 Task: Find emails with specific message importance levels: `label:inbox is:important`.
Action: Mouse moved to (82, 258)
Screenshot: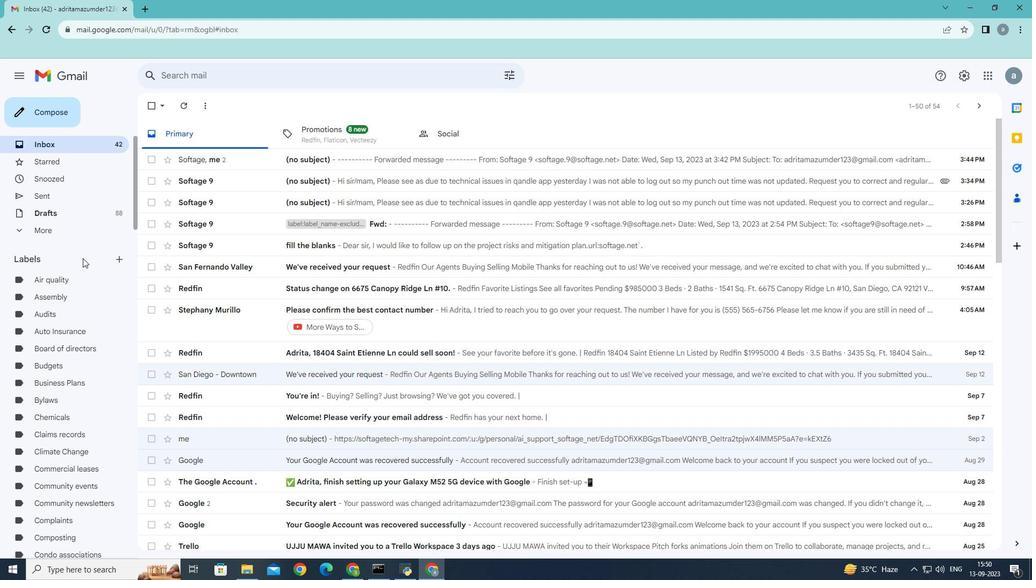 
Action: Mouse pressed left at (82, 258)
Screenshot: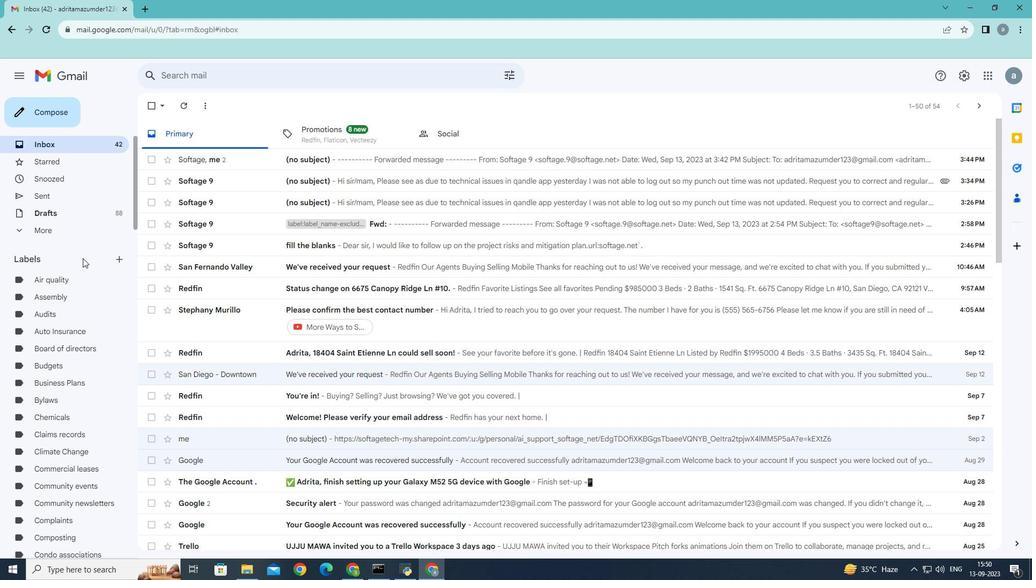 
Action: Mouse moved to (50, 261)
Screenshot: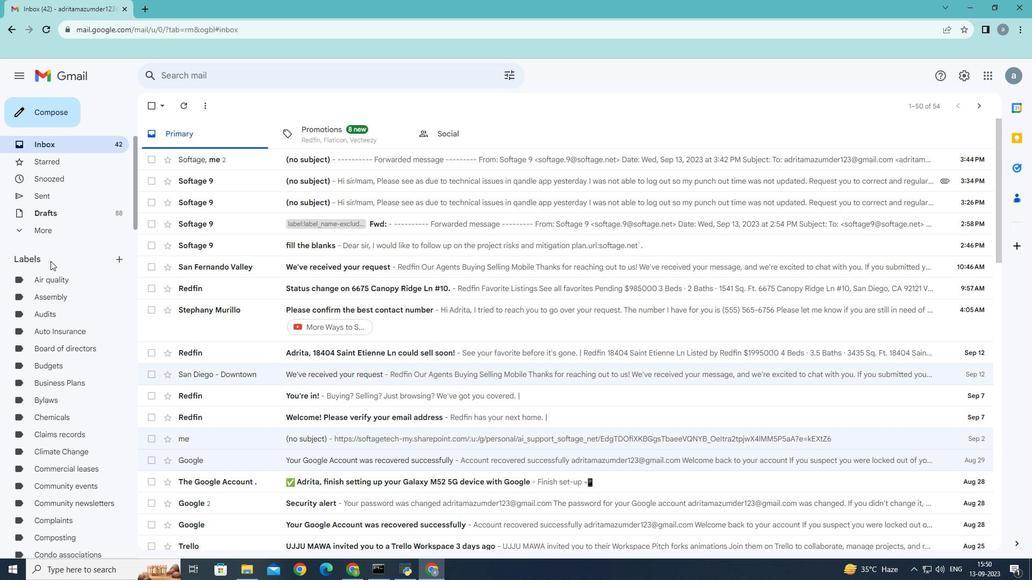 
Action: Mouse pressed left at (50, 261)
Screenshot: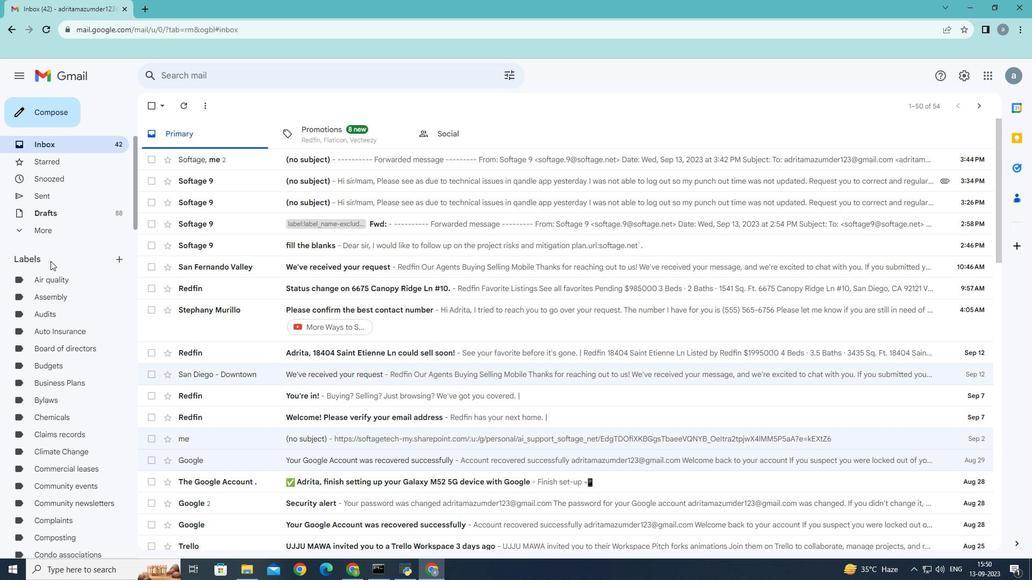 
Action: Mouse moved to (83, 365)
Screenshot: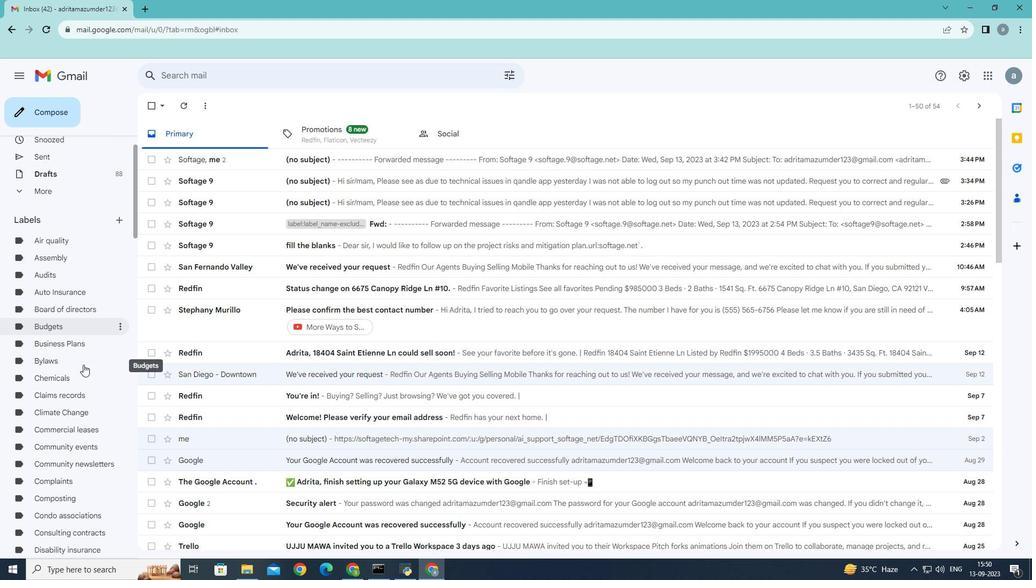 
Action: Mouse scrolled (83, 364) with delta (0, 0)
Screenshot: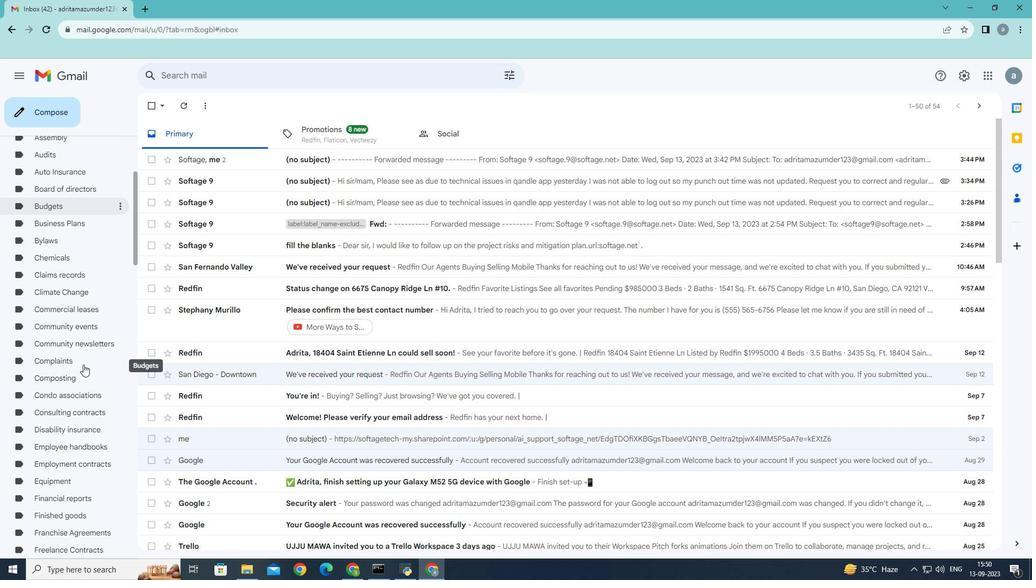 
Action: Mouse scrolled (83, 364) with delta (0, 0)
Screenshot: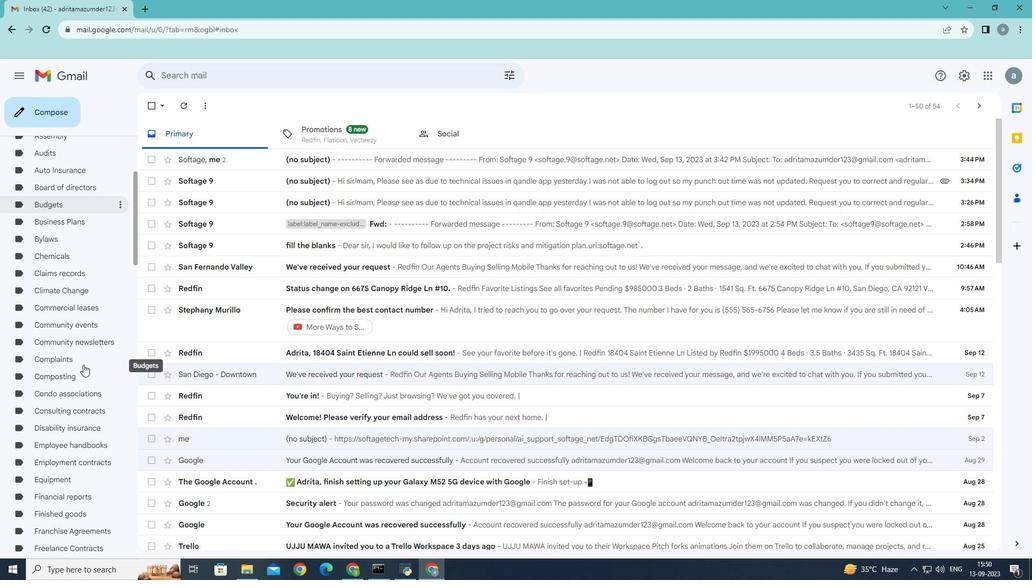 
Action: Mouse scrolled (83, 364) with delta (0, 0)
Screenshot: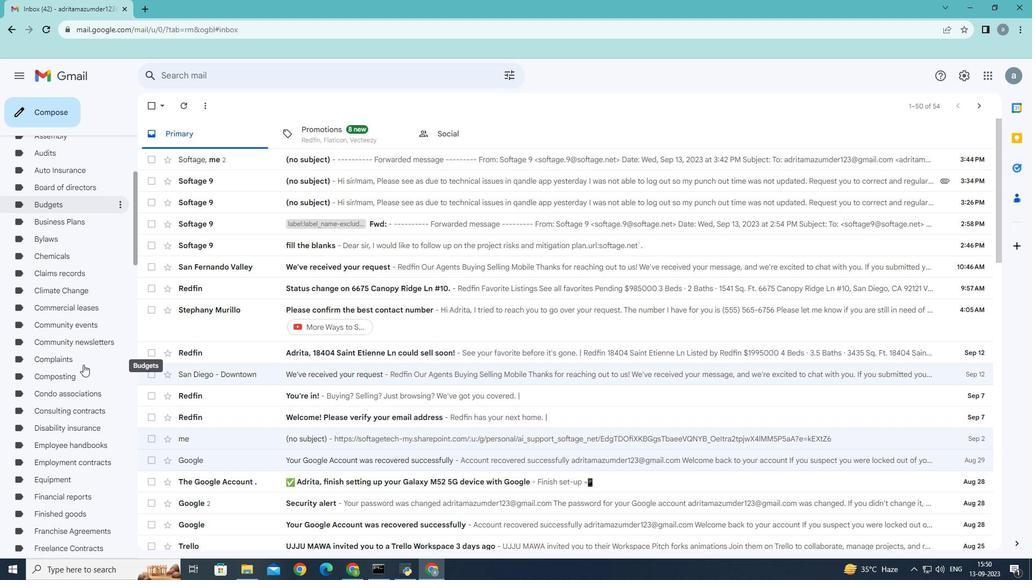 
Action: Mouse moved to (83, 365)
Screenshot: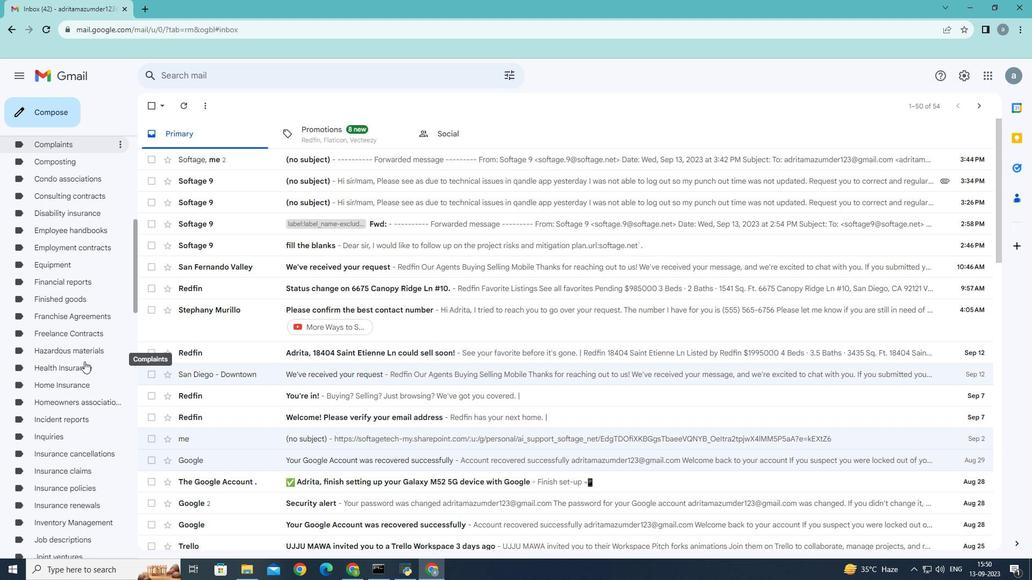 
Action: Mouse scrolled (83, 364) with delta (0, 0)
Screenshot: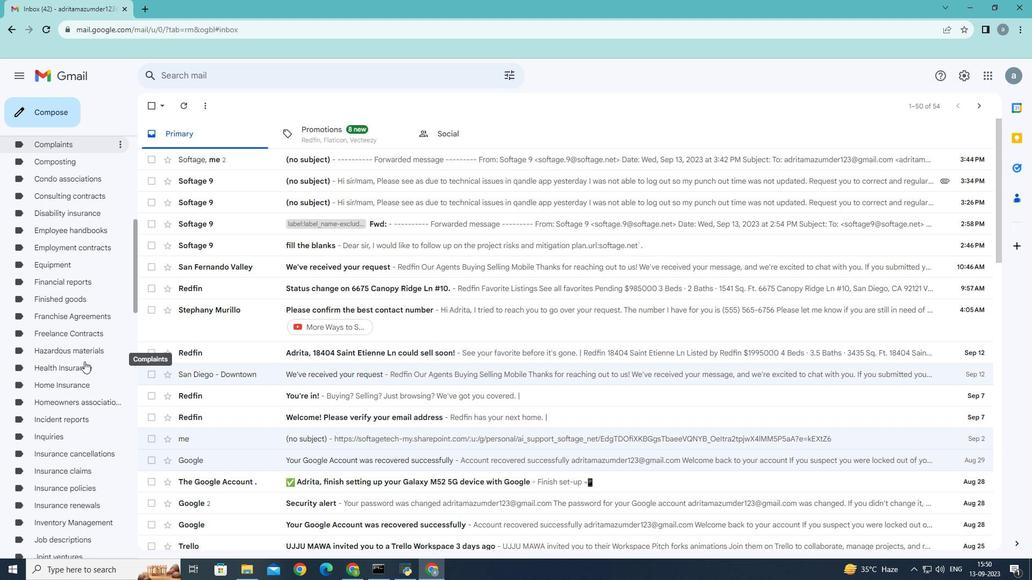 
Action: Mouse scrolled (83, 364) with delta (0, 0)
Screenshot: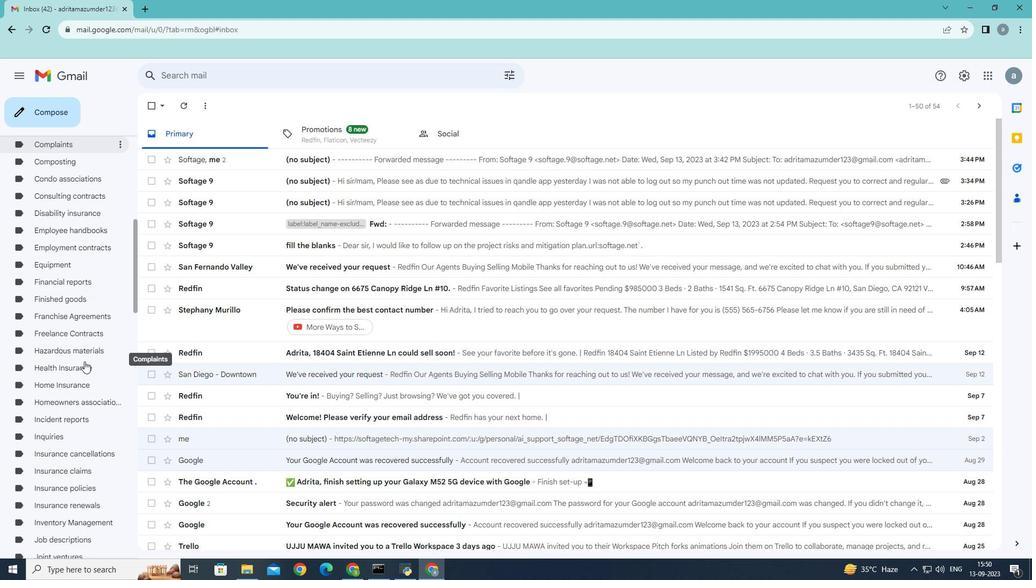 
Action: Mouse moved to (83, 365)
Screenshot: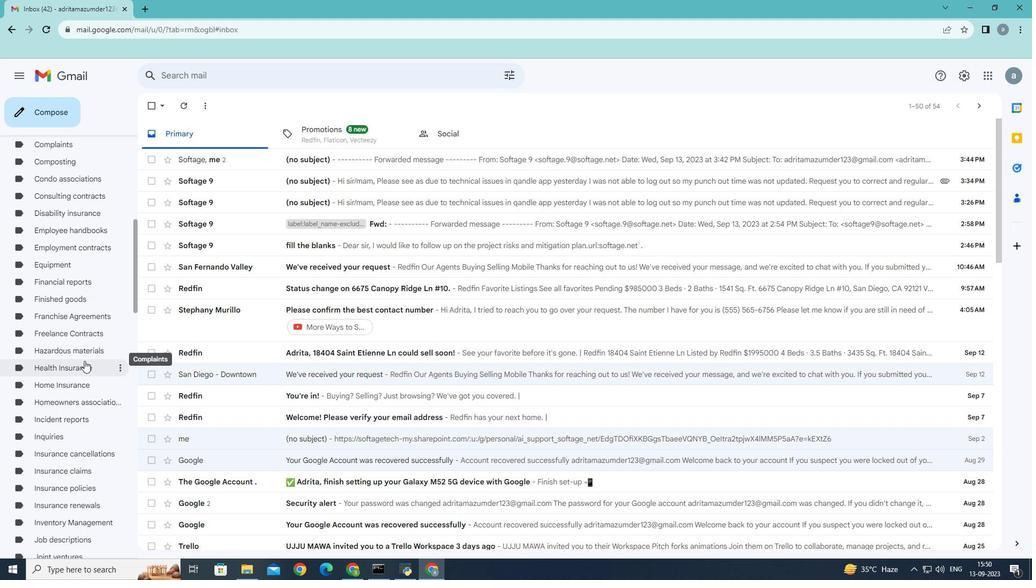 
Action: Mouse scrolled (83, 364) with delta (0, 0)
Screenshot: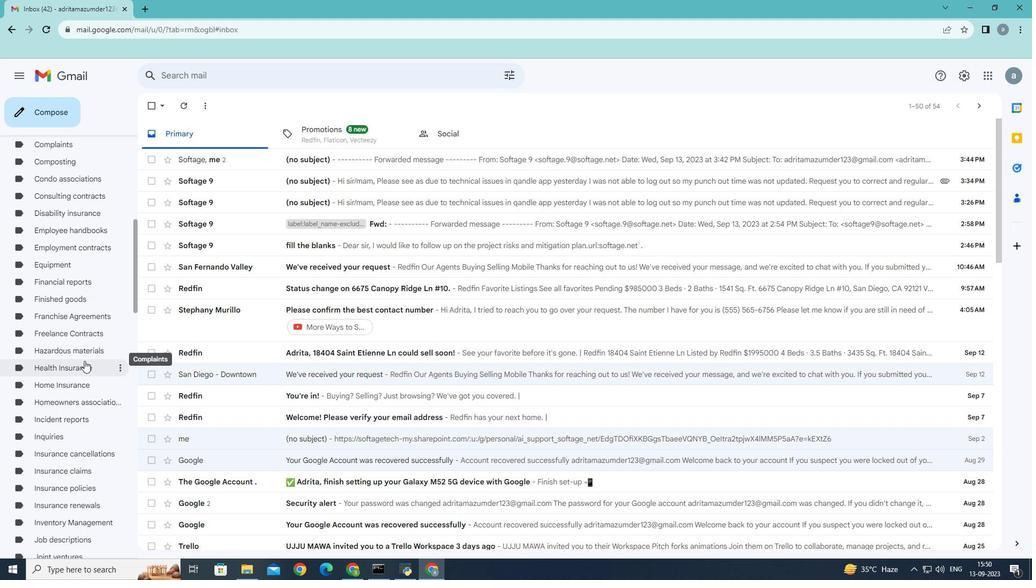 
Action: Mouse scrolled (83, 364) with delta (0, 0)
Screenshot: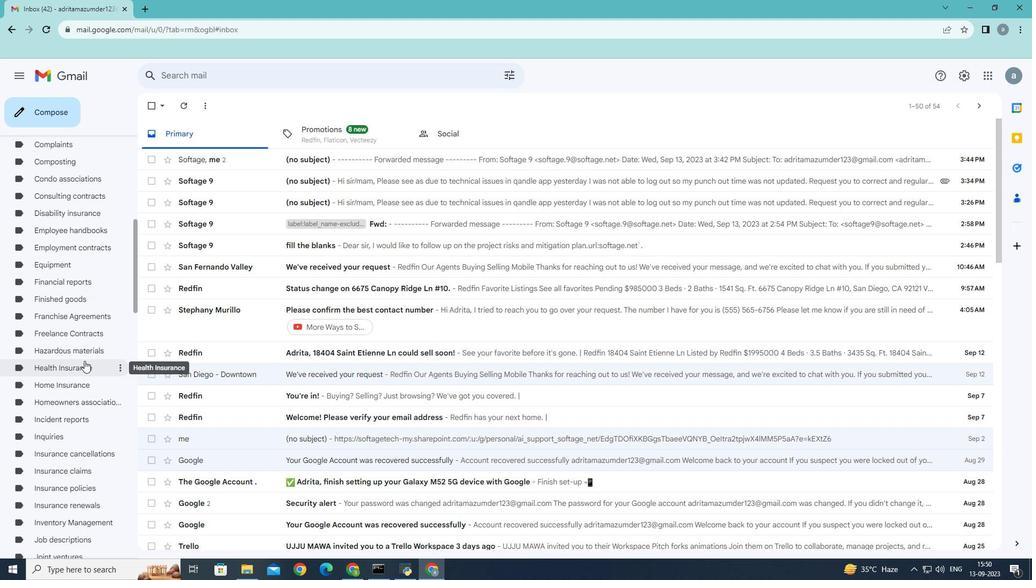
Action: Mouse moved to (84, 360)
Screenshot: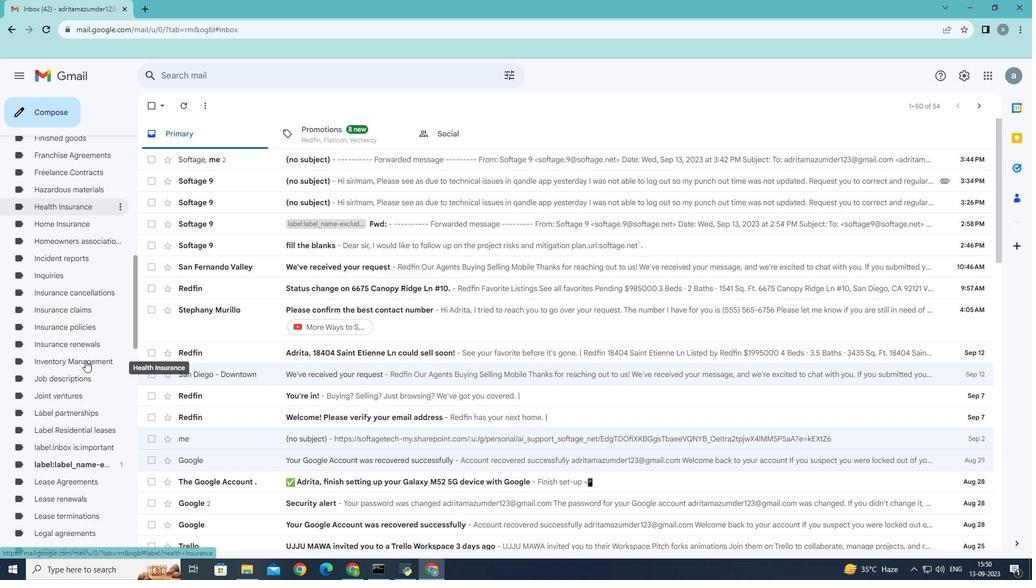 
Action: Mouse scrolled (84, 360) with delta (0, 0)
Screenshot: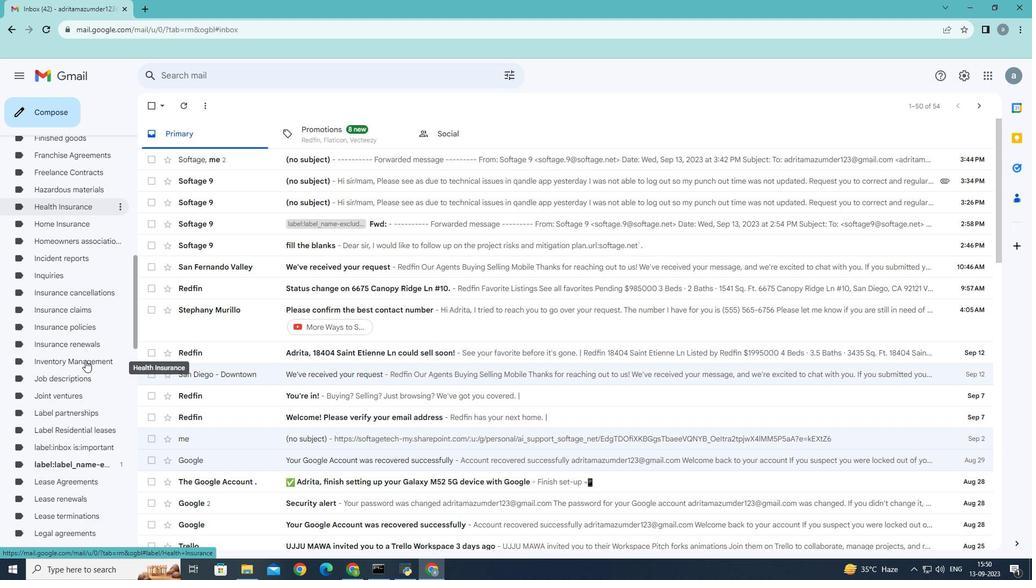 
Action: Mouse scrolled (84, 360) with delta (0, 0)
Screenshot: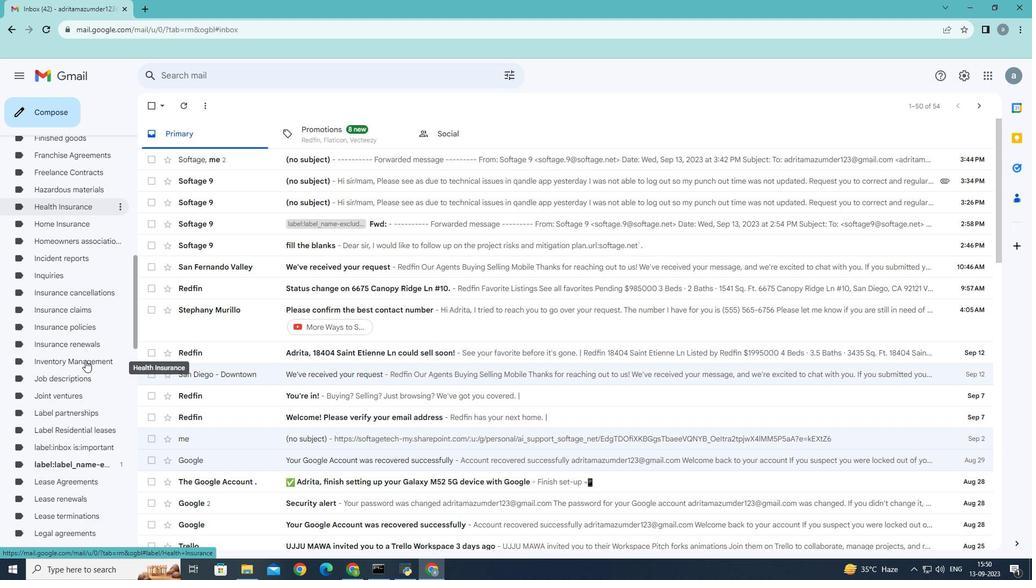 
Action: Mouse moved to (85, 360)
Screenshot: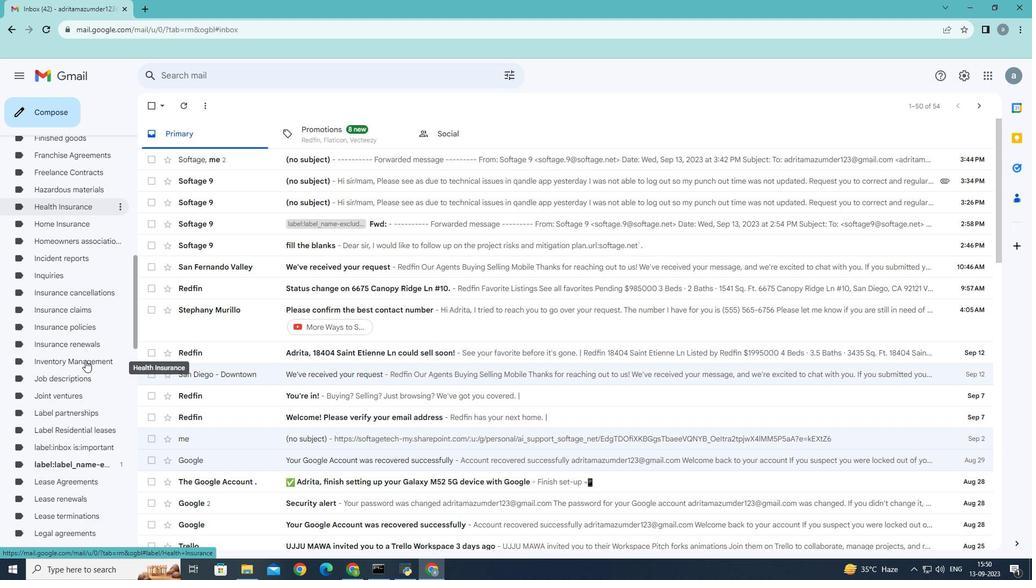 
Action: Mouse scrolled (85, 360) with delta (0, 0)
Screenshot: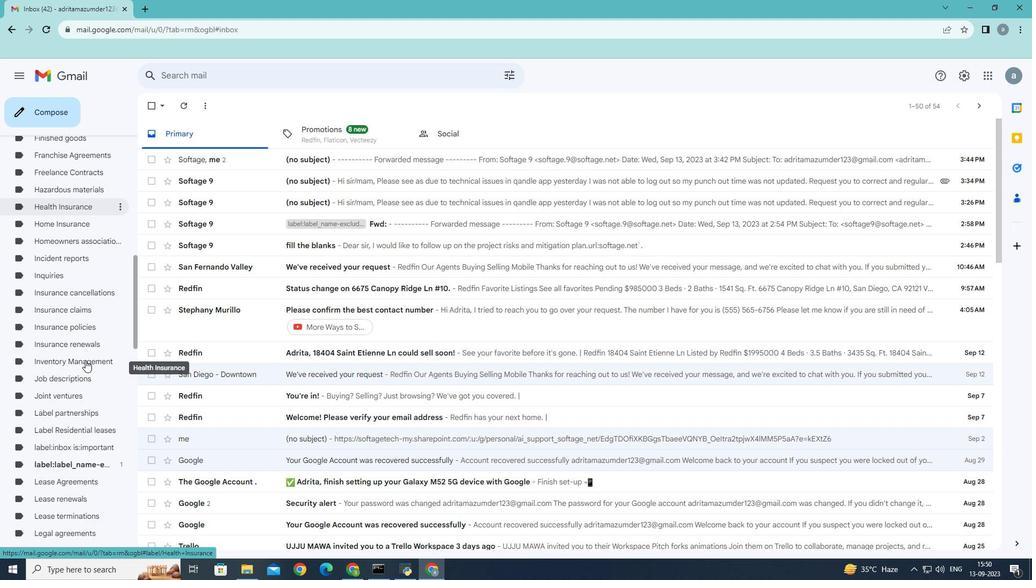 
Action: Mouse moved to (86, 360)
Screenshot: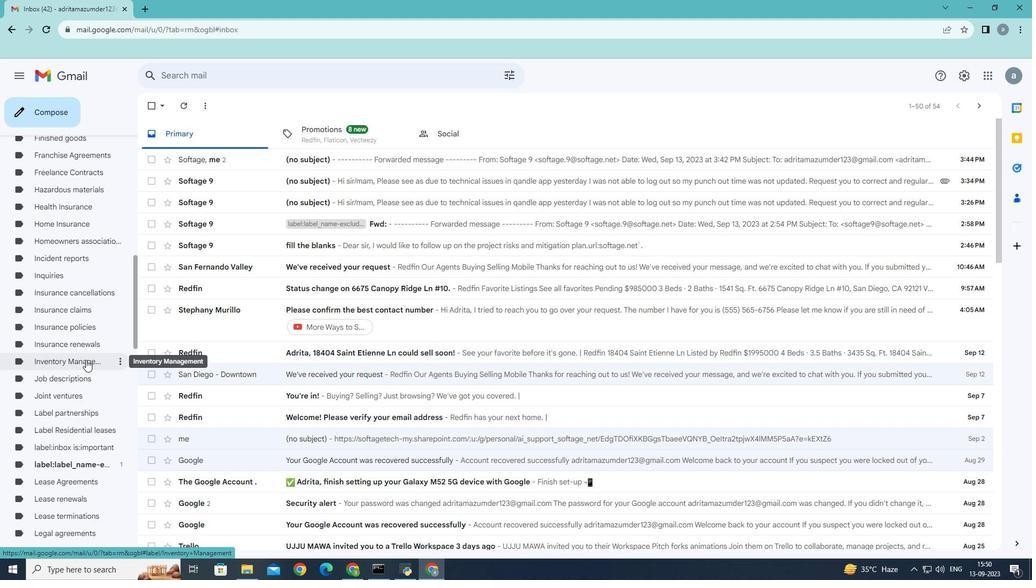 
Action: Mouse scrolled (86, 359) with delta (0, 0)
Screenshot: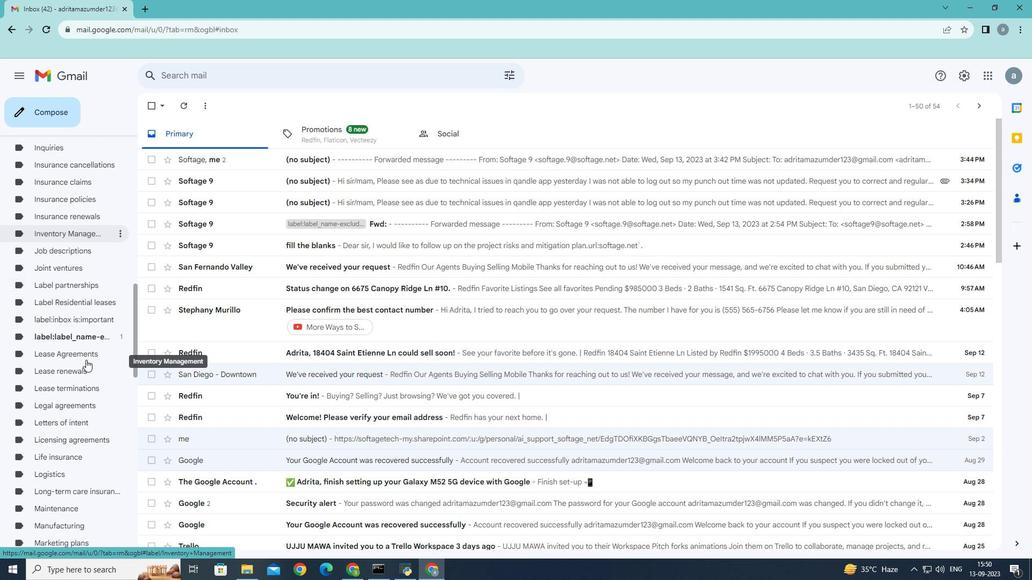 
Action: Mouse scrolled (86, 359) with delta (0, 0)
Screenshot: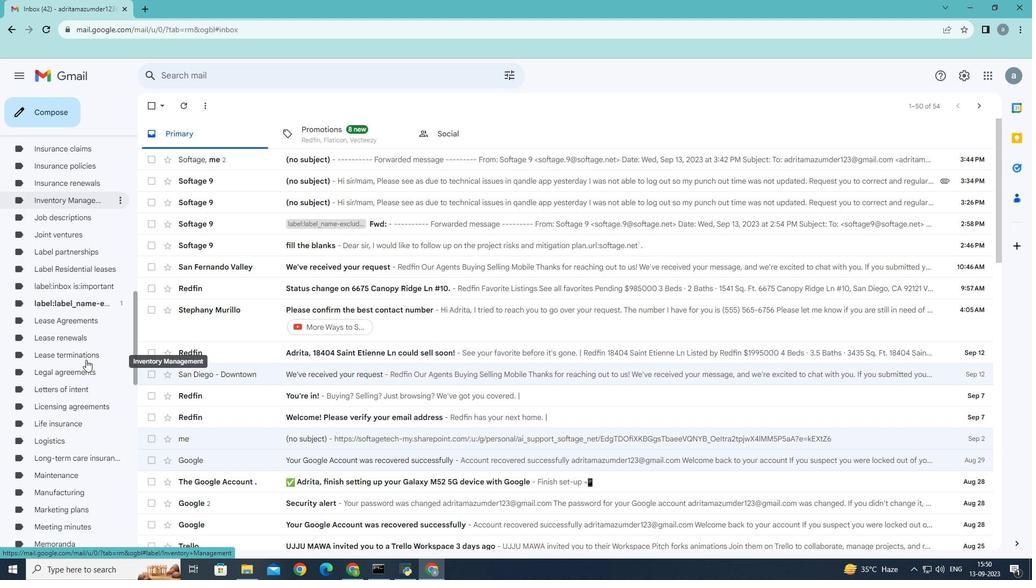 
Action: Mouse scrolled (86, 359) with delta (0, 0)
Screenshot: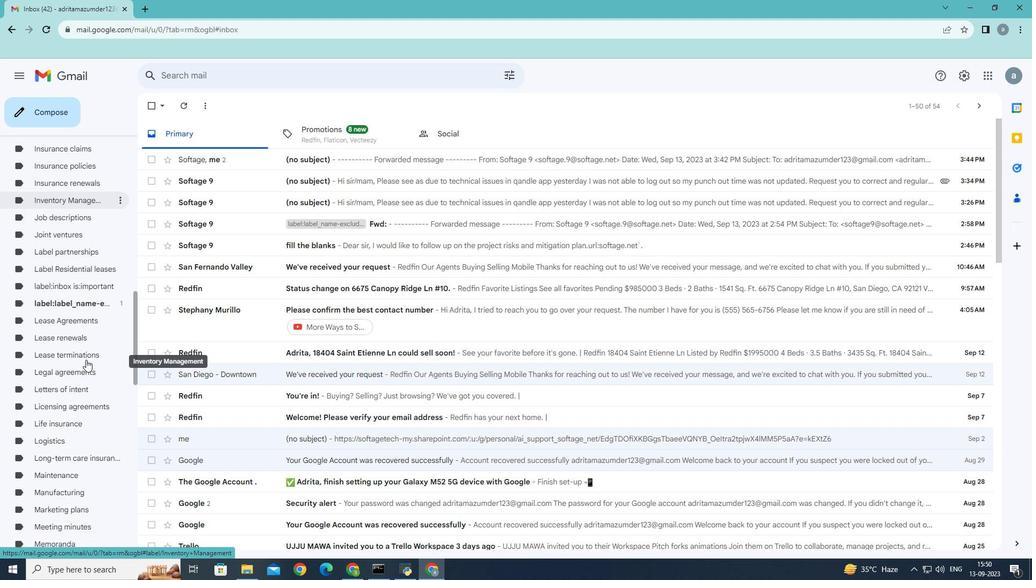 
Action: Mouse scrolled (86, 360) with delta (0, 0)
Screenshot: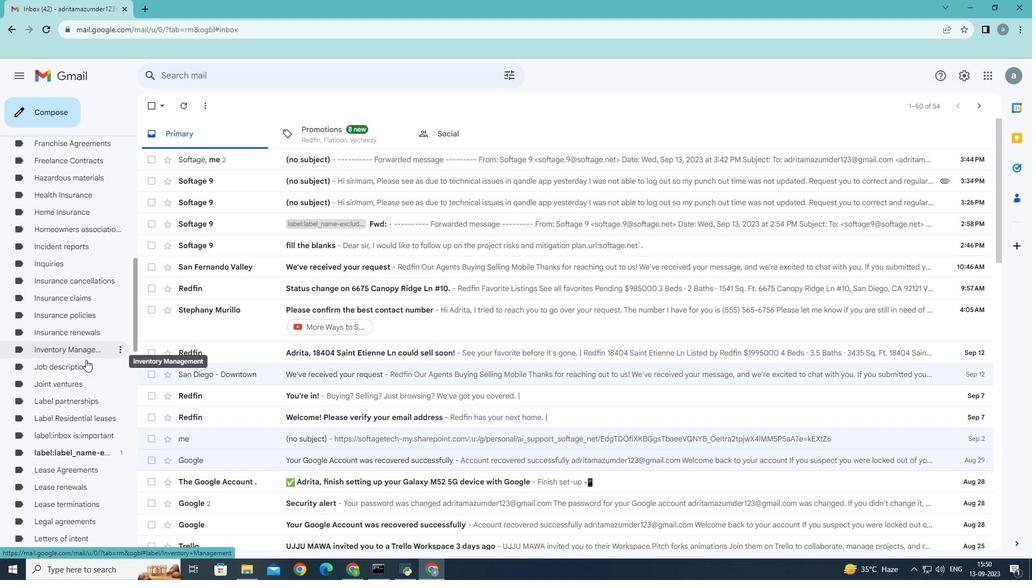 
Action: Mouse scrolled (86, 360) with delta (0, 0)
Screenshot: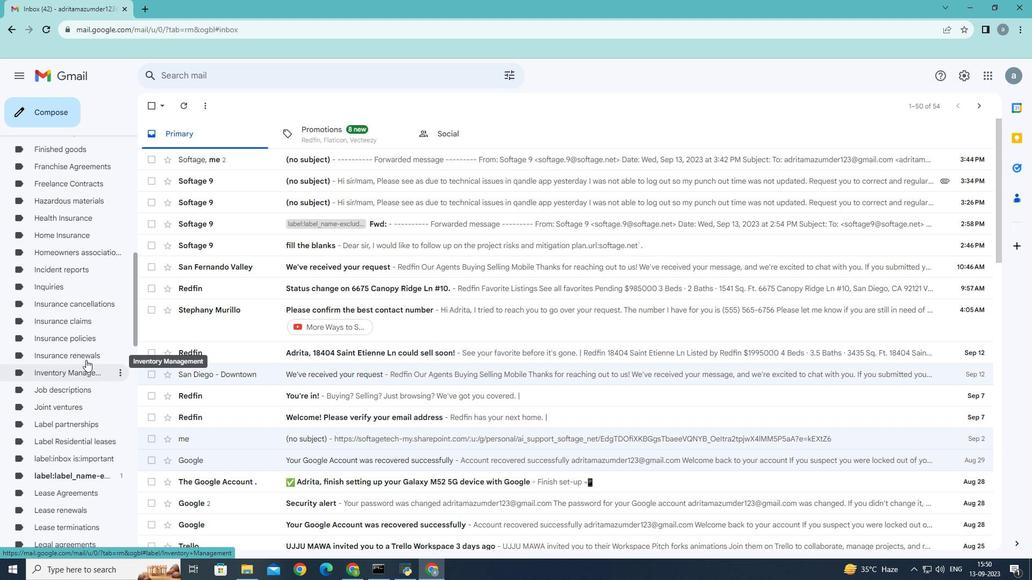 
Action: Mouse scrolled (86, 360) with delta (0, 0)
Screenshot: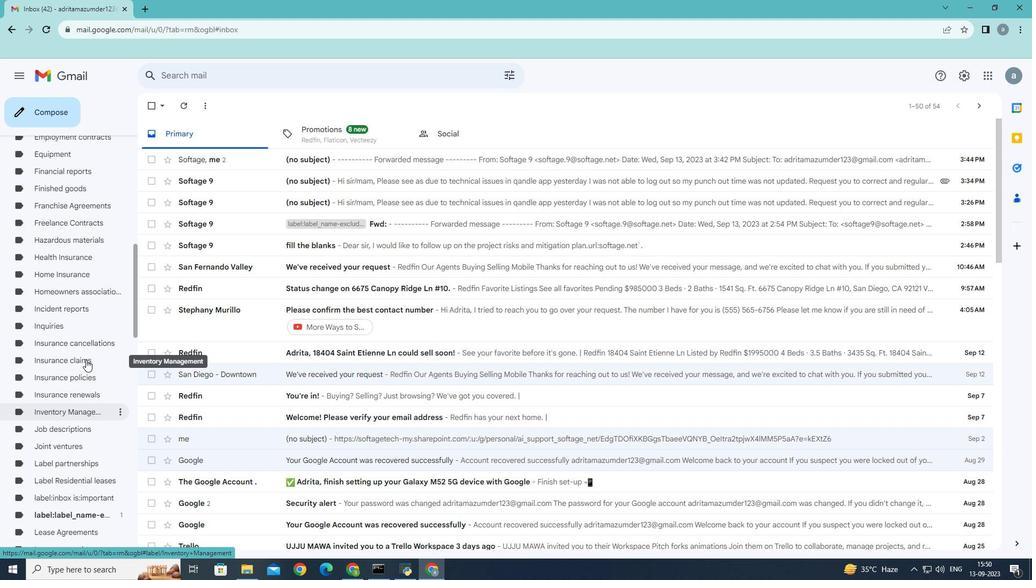 
Action: Mouse scrolled (86, 360) with delta (0, 0)
Screenshot: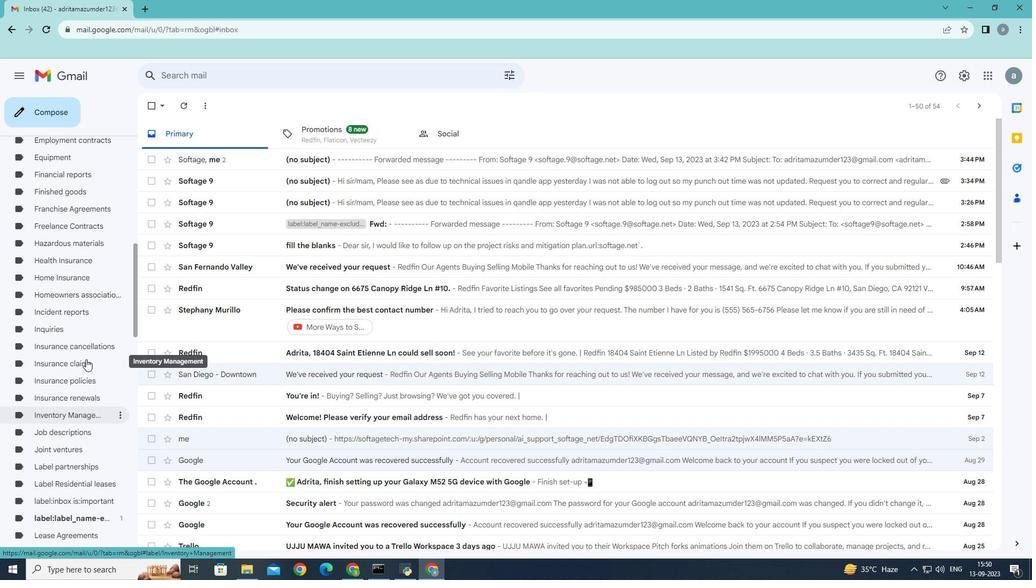 
Action: Mouse moved to (86, 356)
Screenshot: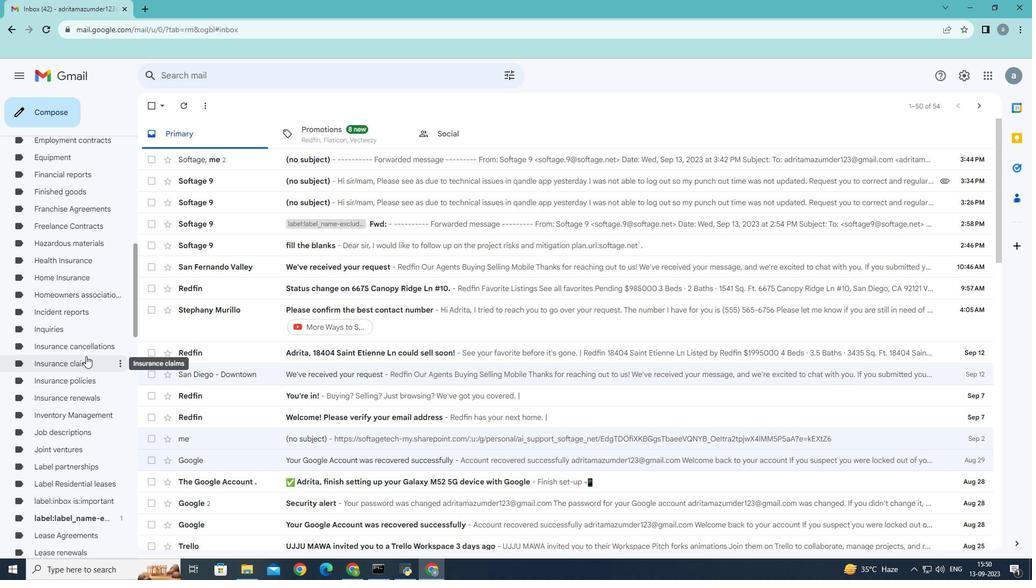 
Action: Mouse scrolled (86, 356) with delta (0, 0)
Screenshot: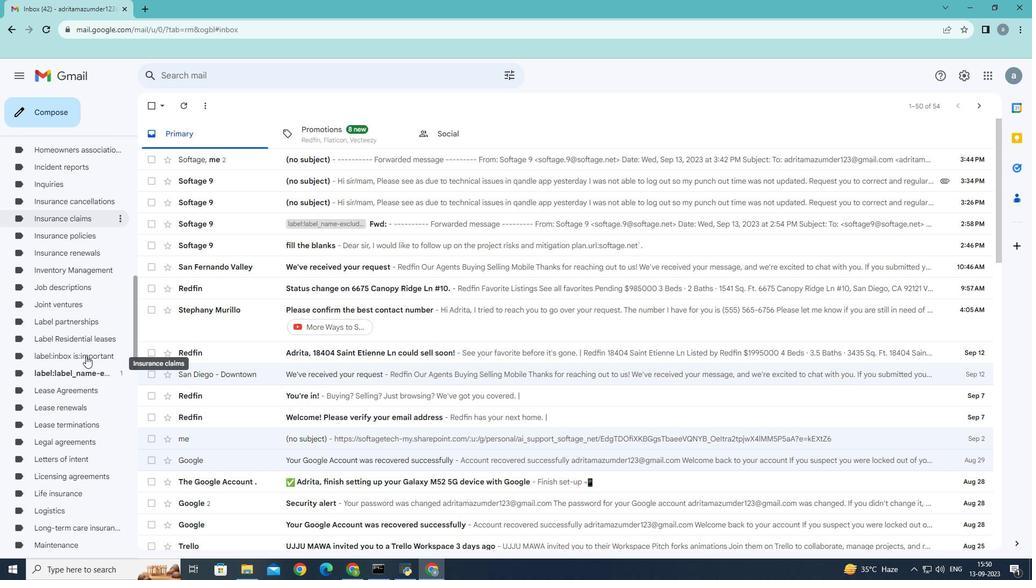 
Action: Mouse scrolled (86, 356) with delta (0, 0)
Screenshot: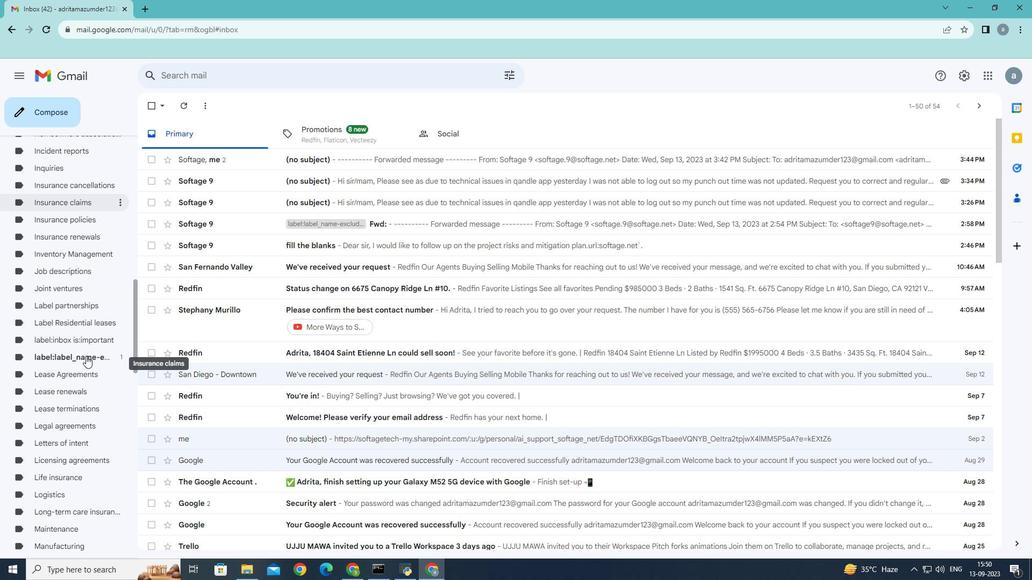 
Action: Mouse scrolled (86, 356) with delta (0, 0)
Screenshot: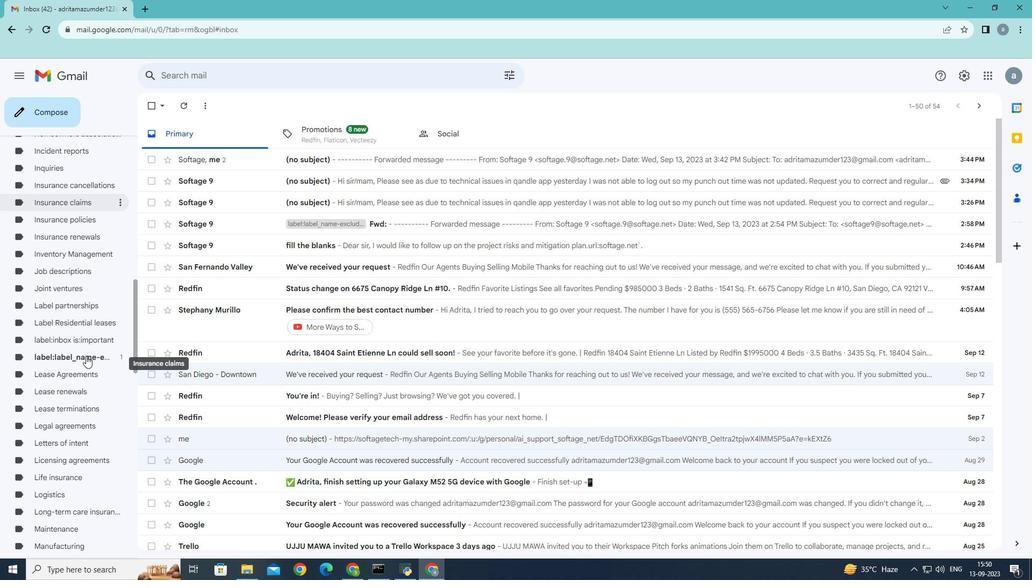 
Action: Mouse moved to (88, 356)
Screenshot: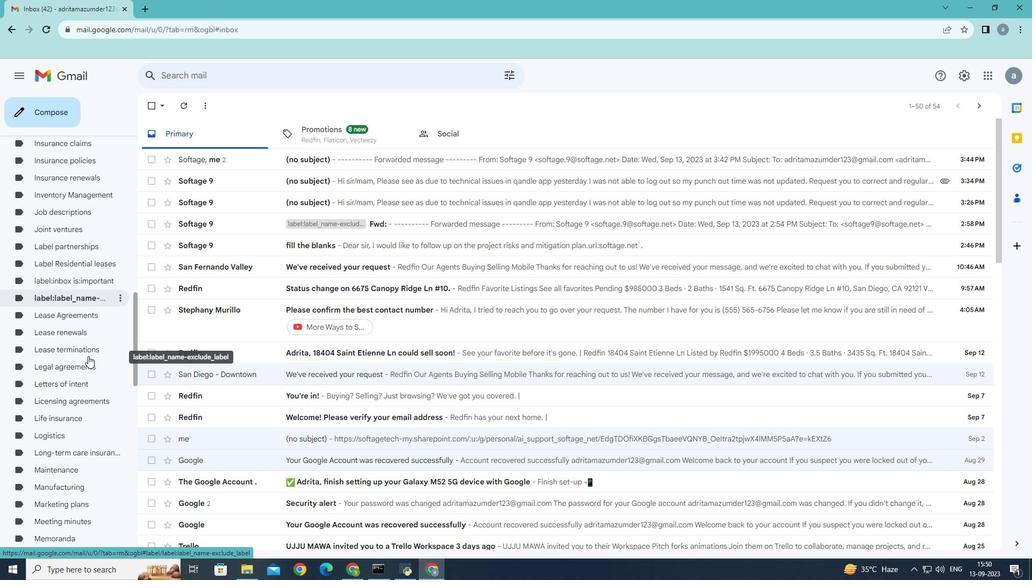 
Action: Mouse scrolled (88, 356) with delta (0, 0)
Screenshot: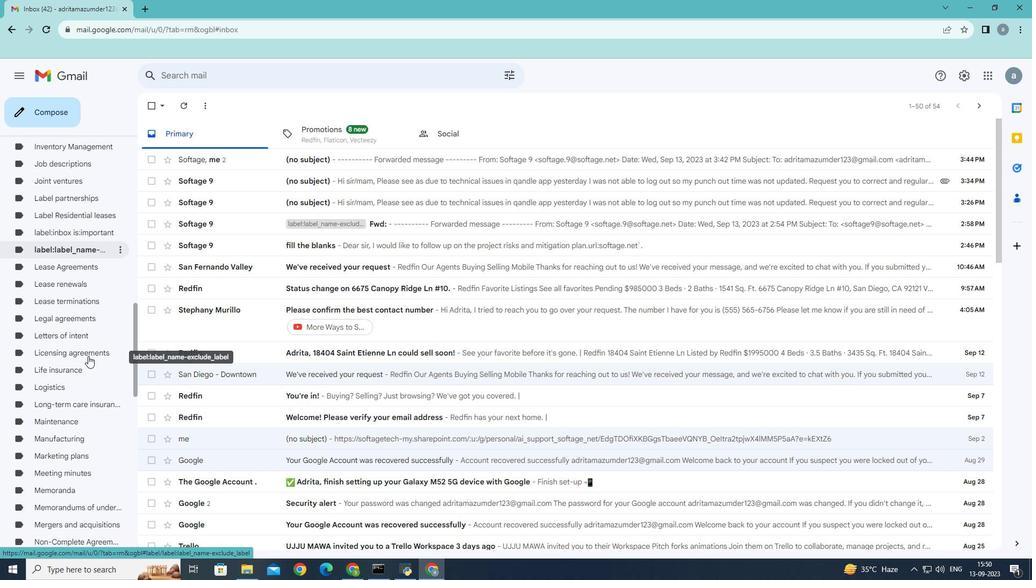 
Action: Mouse scrolled (88, 356) with delta (0, 0)
Screenshot: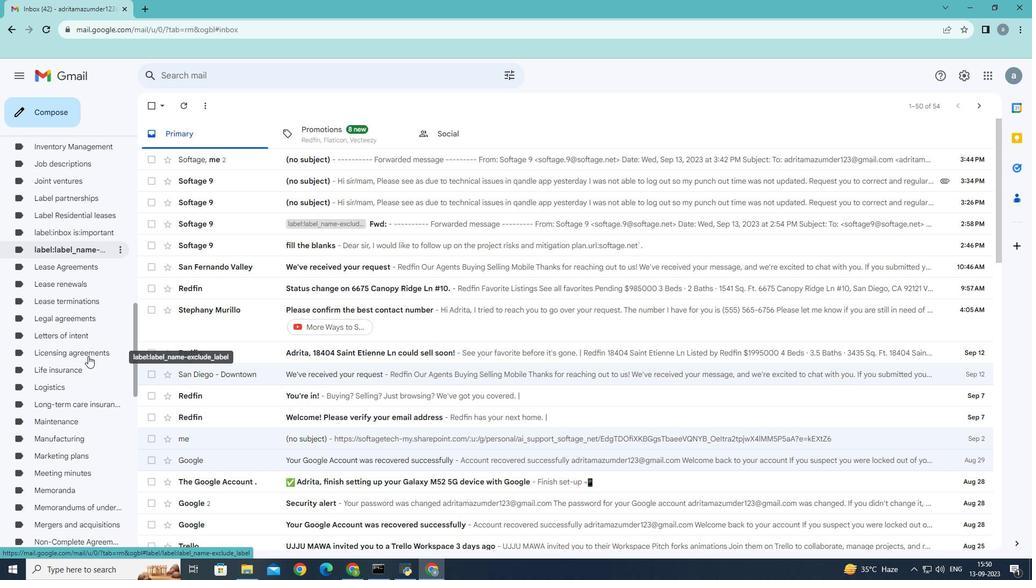
Action: Mouse scrolled (88, 356) with delta (0, 0)
Screenshot: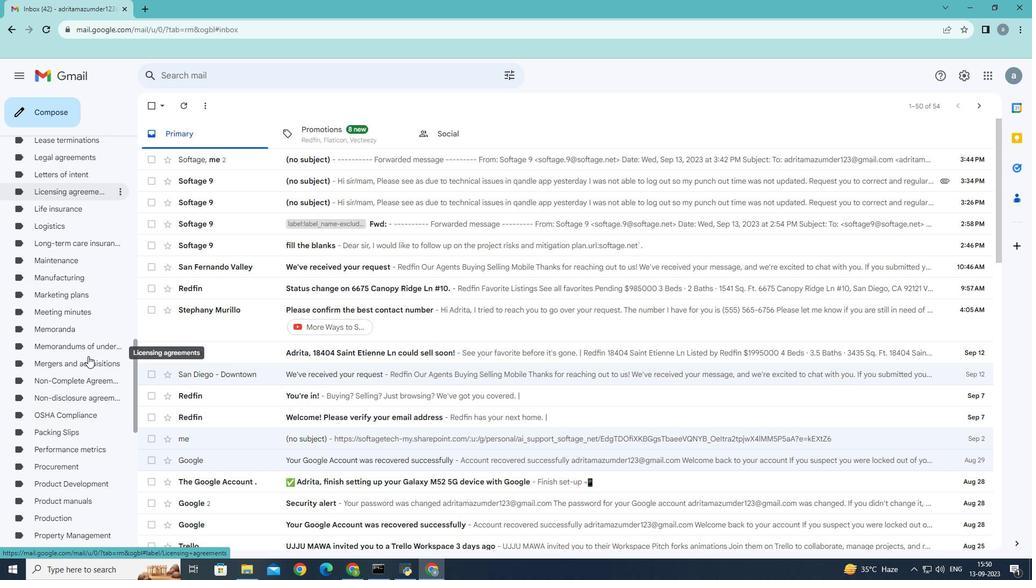 
Action: Mouse scrolled (88, 356) with delta (0, 0)
Screenshot: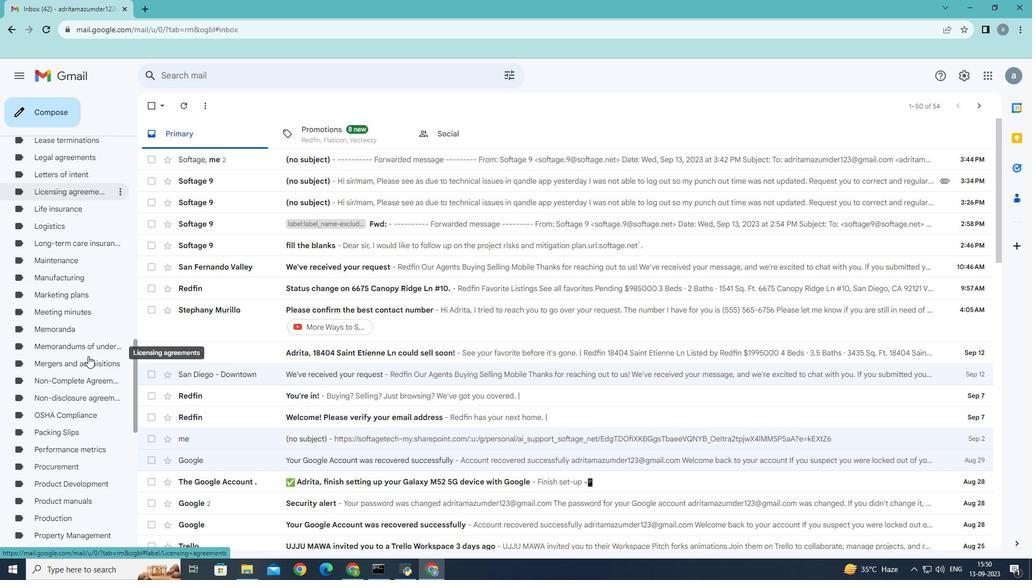 
Action: Mouse scrolled (88, 356) with delta (0, 0)
Screenshot: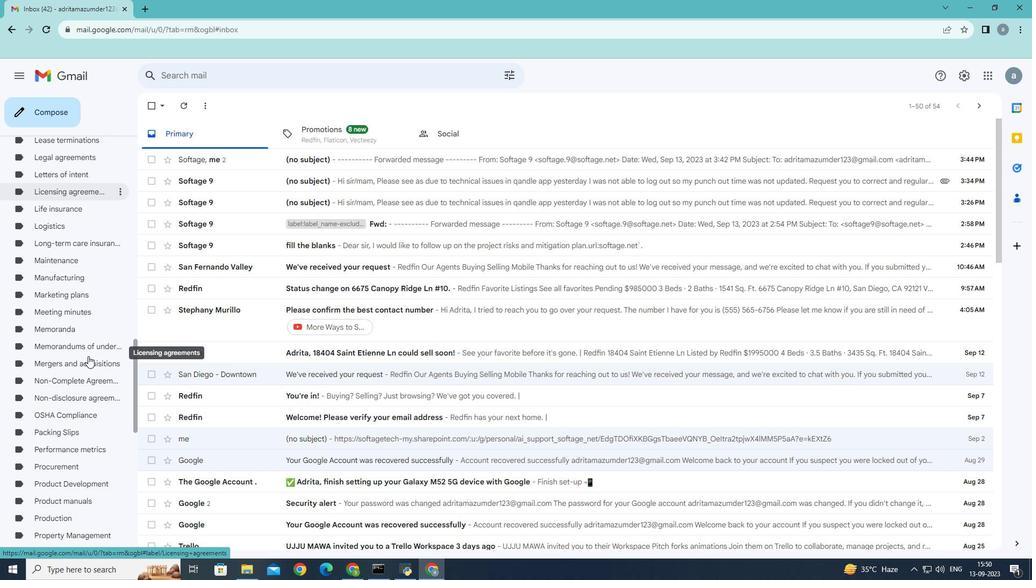 
Action: Mouse scrolled (88, 356) with delta (0, 0)
Screenshot: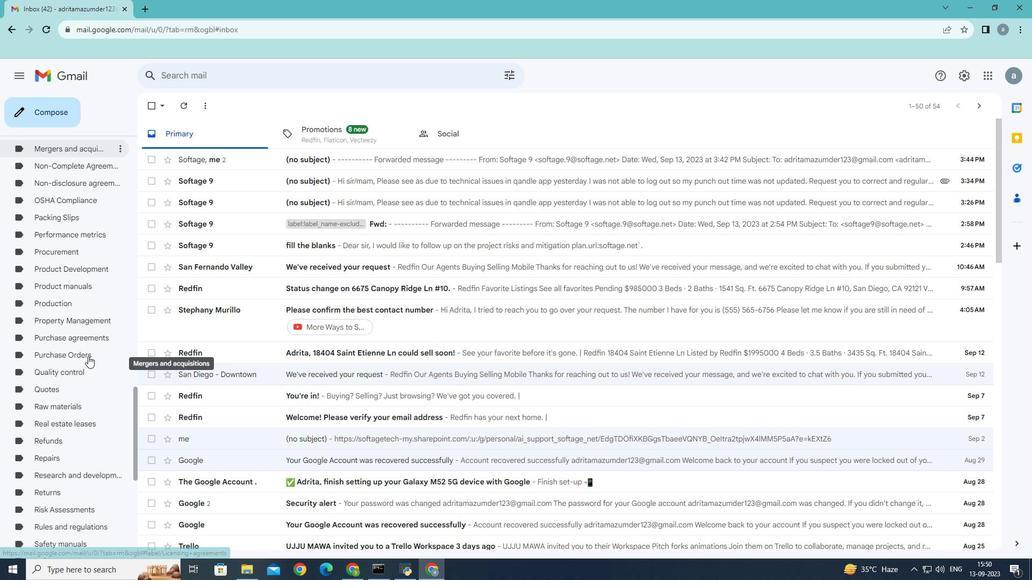 
Action: Mouse scrolled (88, 356) with delta (0, 0)
Screenshot: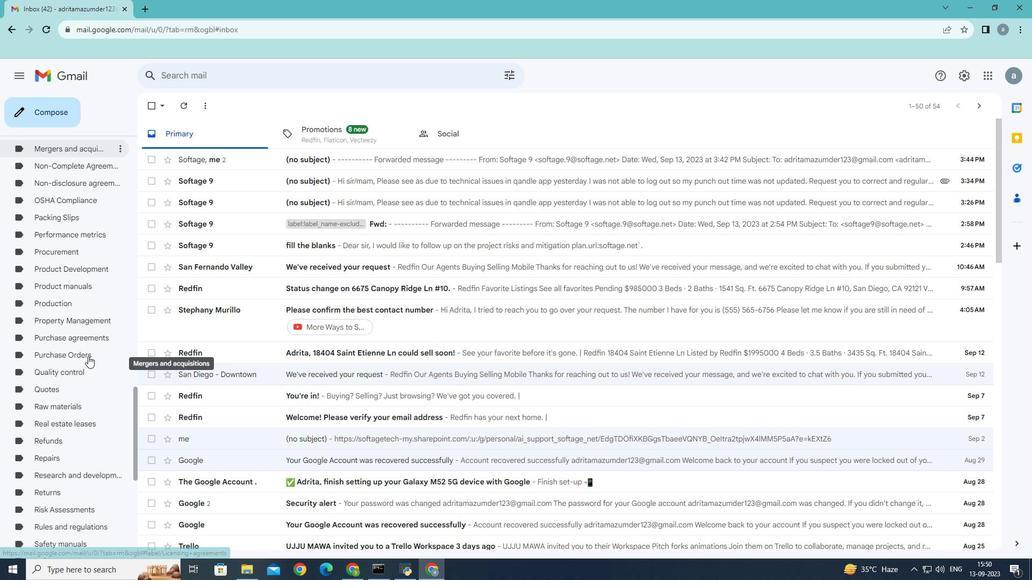 
Action: Mouse scrolled (88, 356) with delta (0, 0)
Screenshot: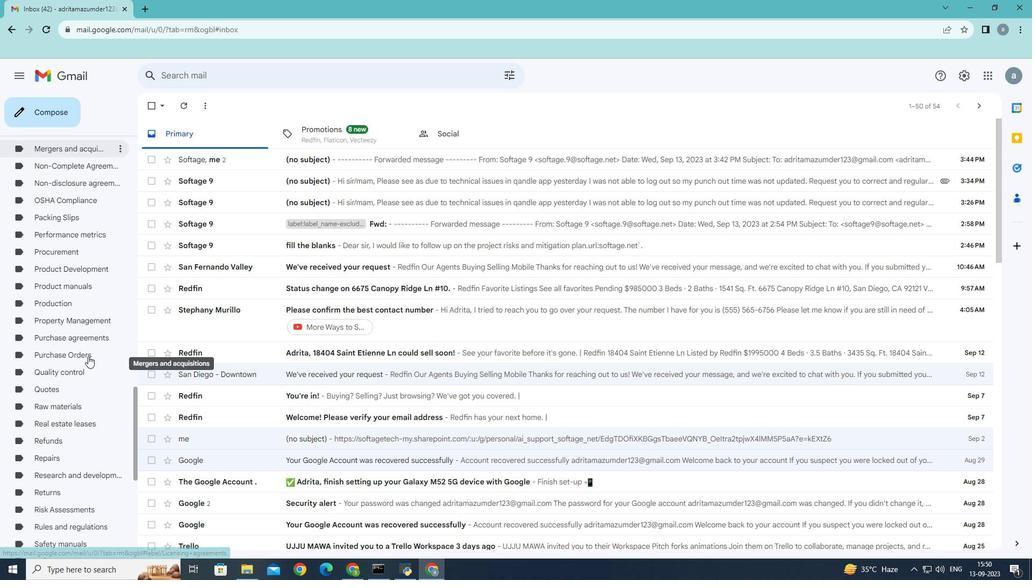 
Action: Mouse scrolled (88, 356) with delta (0, 0)
Screenshot: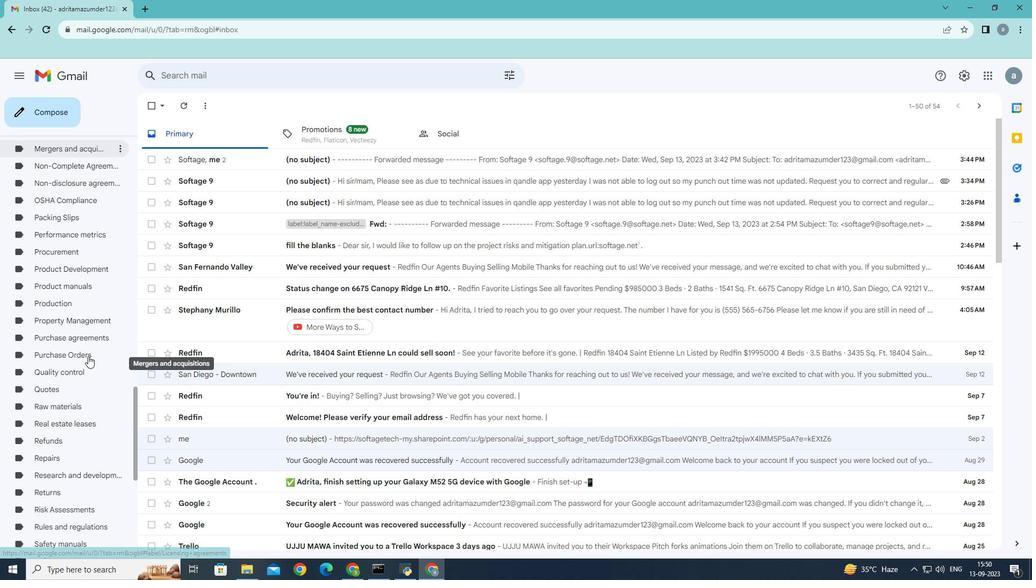
Action: Mouse scrolled (88, 356) with delta (0, 0)
Screenshot: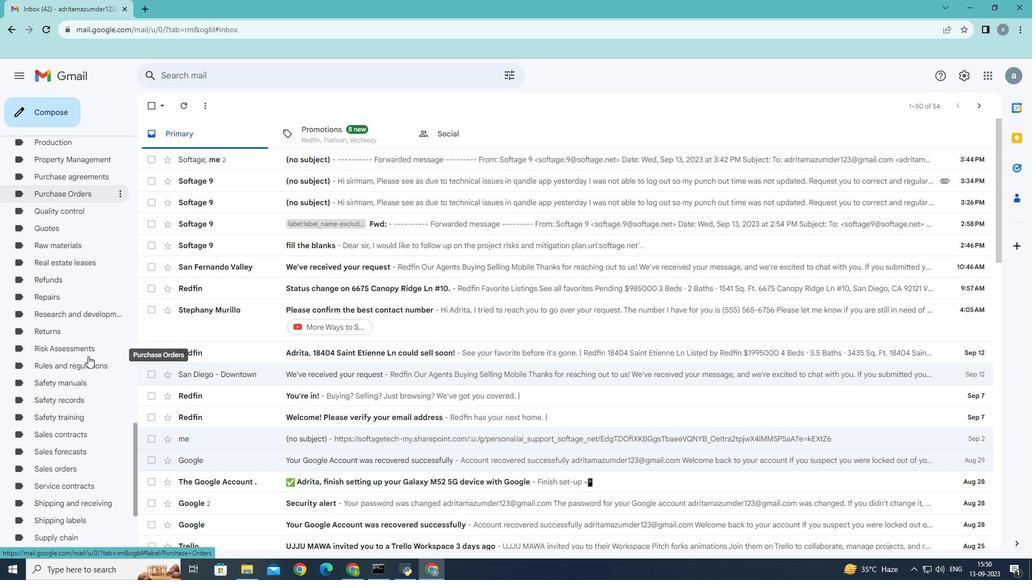 
Action: Mouse scrolled (88, 356) with delta (0, 0)
Screenshot: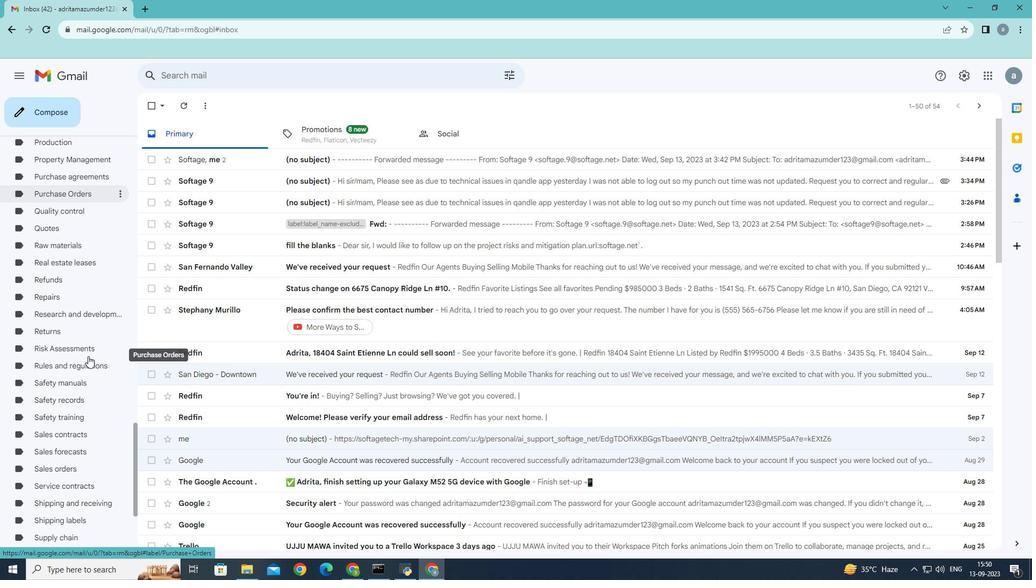 
Action: Mouse scrolled (88, 356) with delta (0, 0)
Screenshot: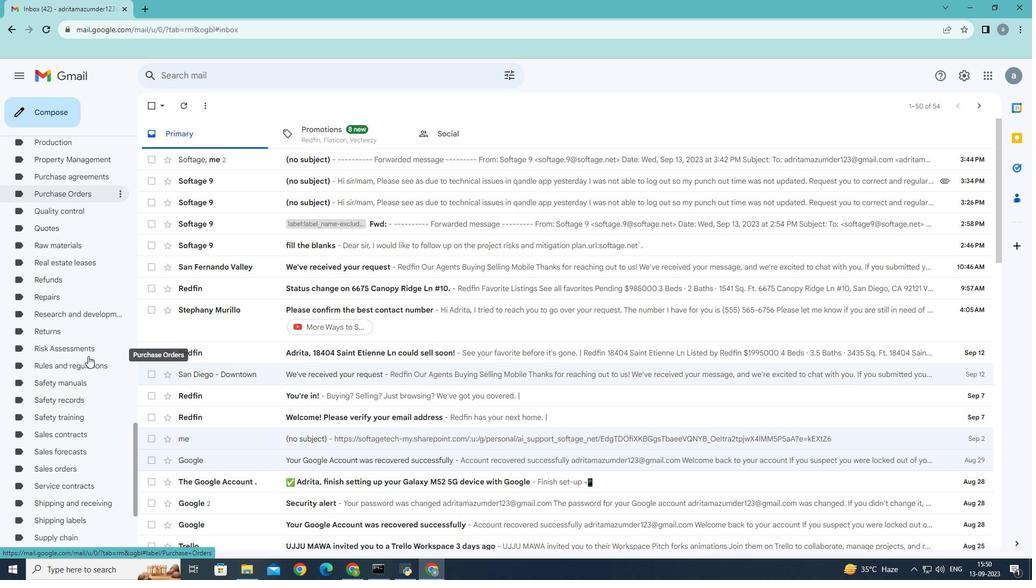 
Action: Mouse scrolled (88, 356) with delta (0, 0)
Screenshot: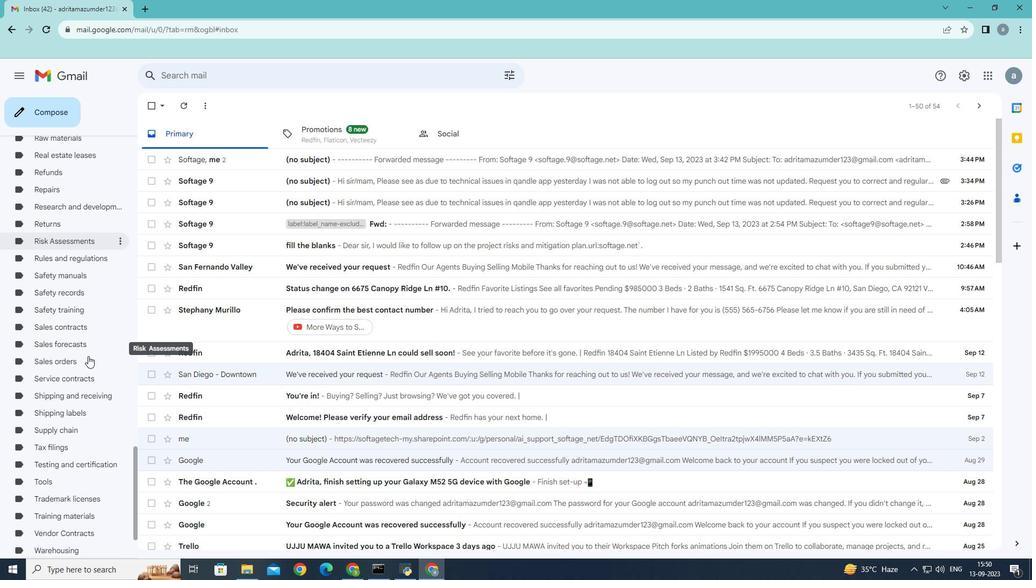 
Action: Mouse scrolled (88, 356) with delta (0, 0)
Screenshot: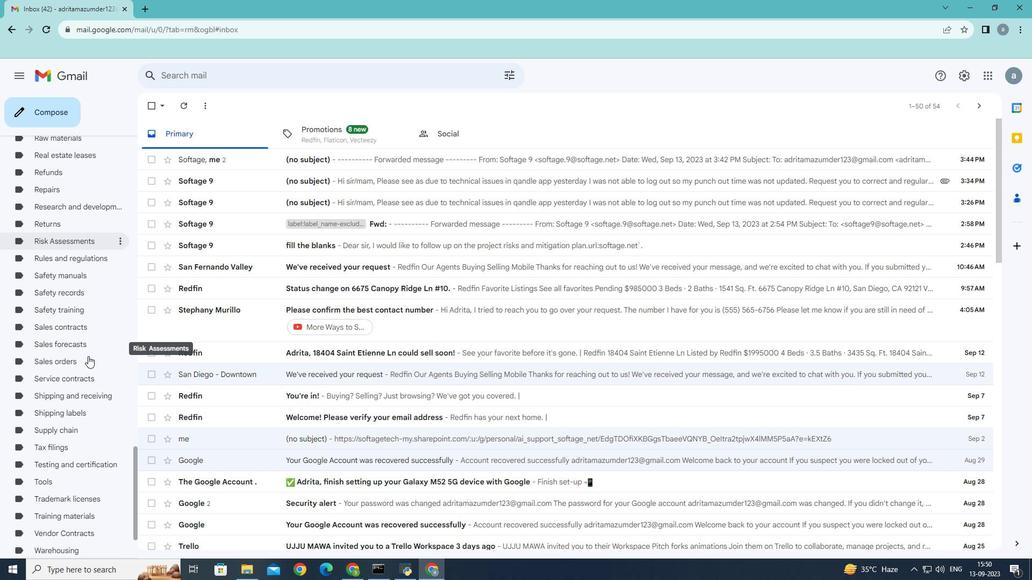 
Action: Mouse moved to (87, 356)
Screenshot: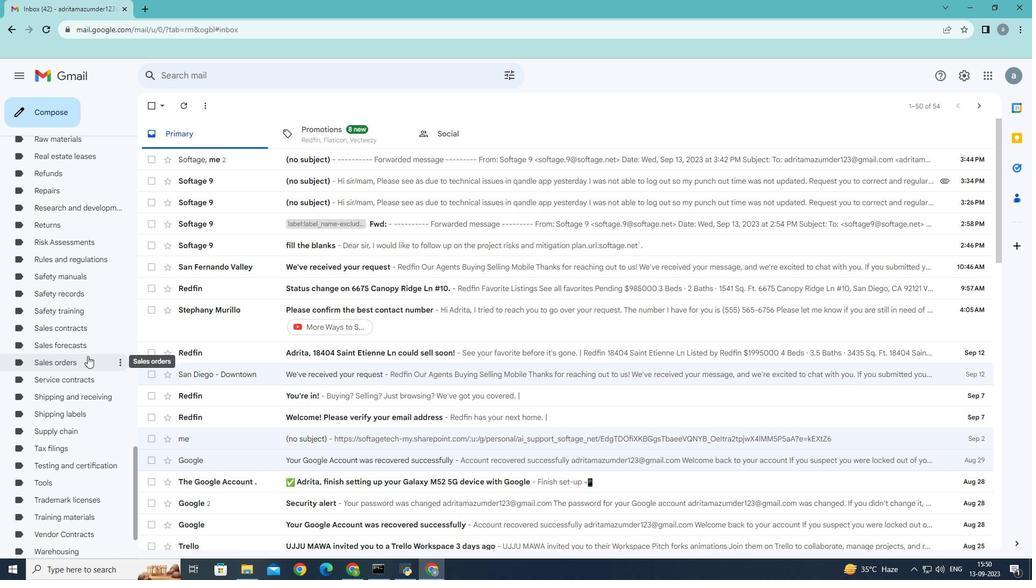 
Action: Mouse scrolled (87, 357) with delta (0, 0)
Screenshot: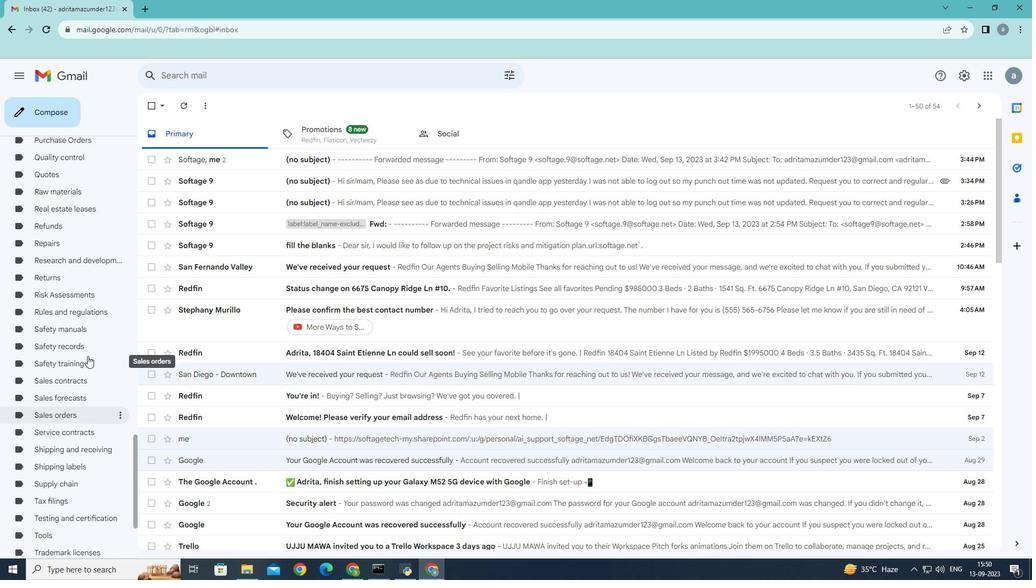 
Action: Mouse moved to (87, 355)
Screenshot: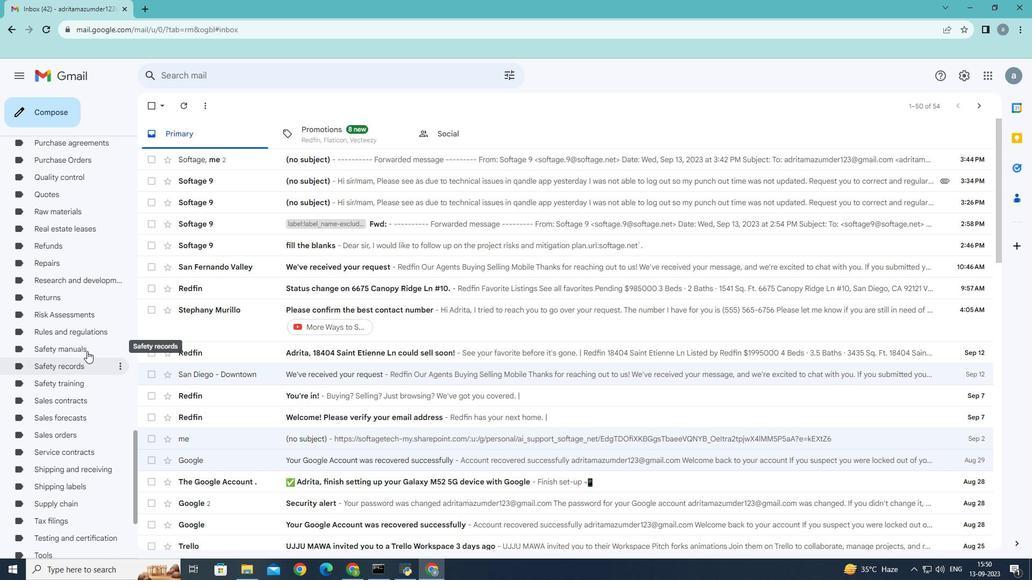 
Action: Mouse scrolled (87, 355) with delta (0, 0)
Screenshot: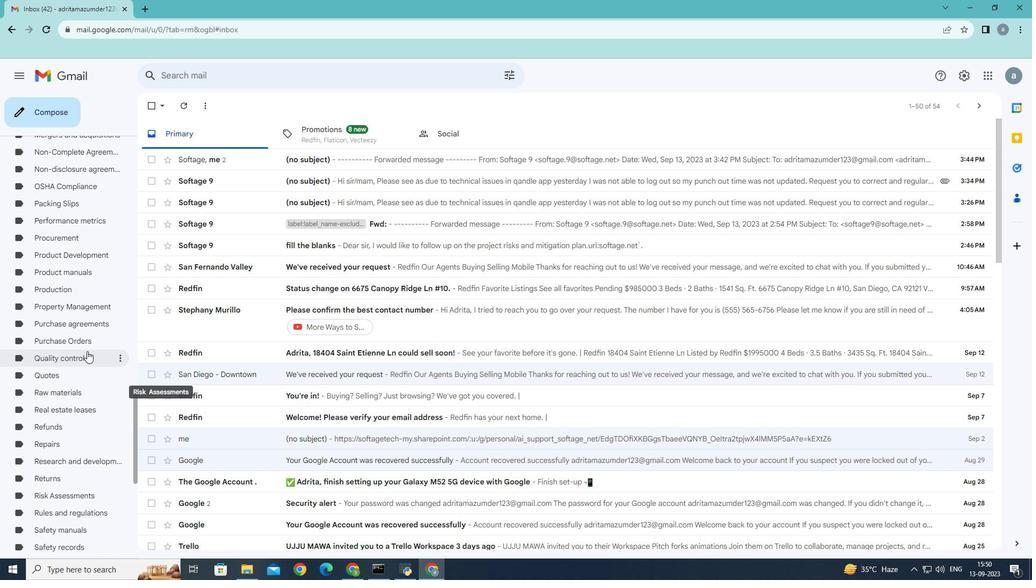 
Action: Mouse scrolled (87, 355) with delta (0, 0)
Screenshot: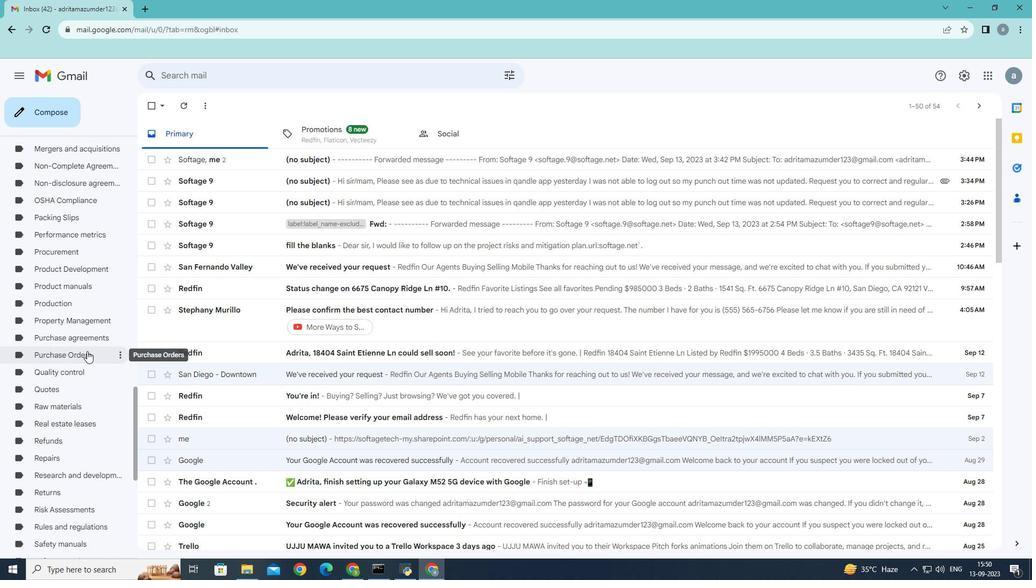 
Action: Mouse moved to (87, 354)
Screenshot: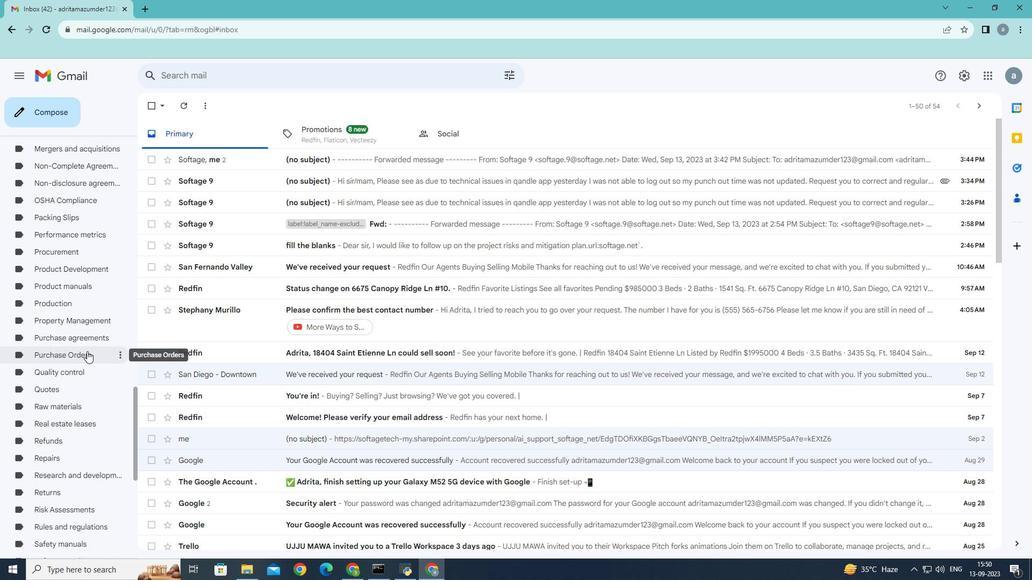 
Action: Mouse scrolled (87, 355) with delta (0, 0)
Screenshot: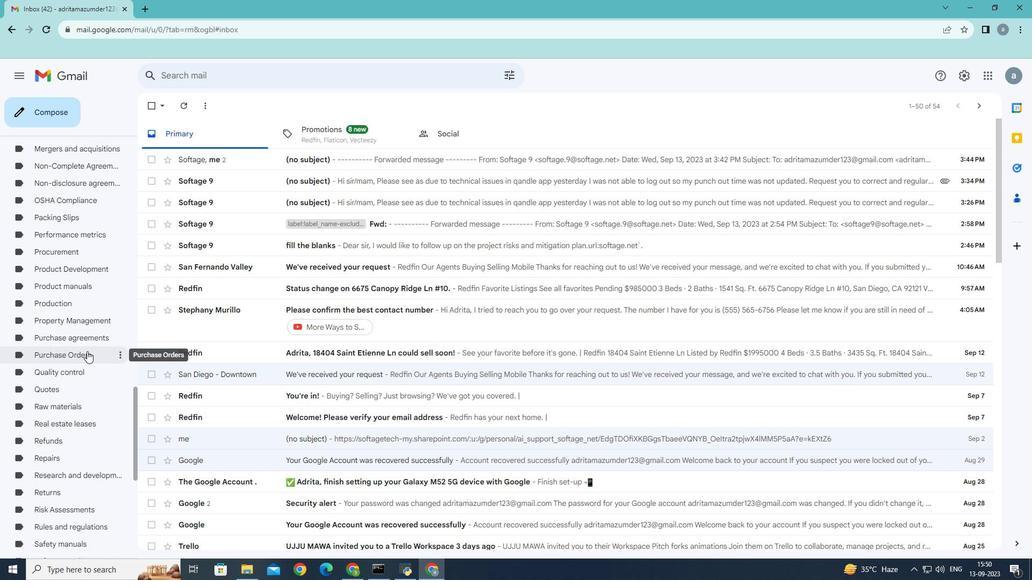 
Action: Mouse moved to (87, 351)
Screenshot: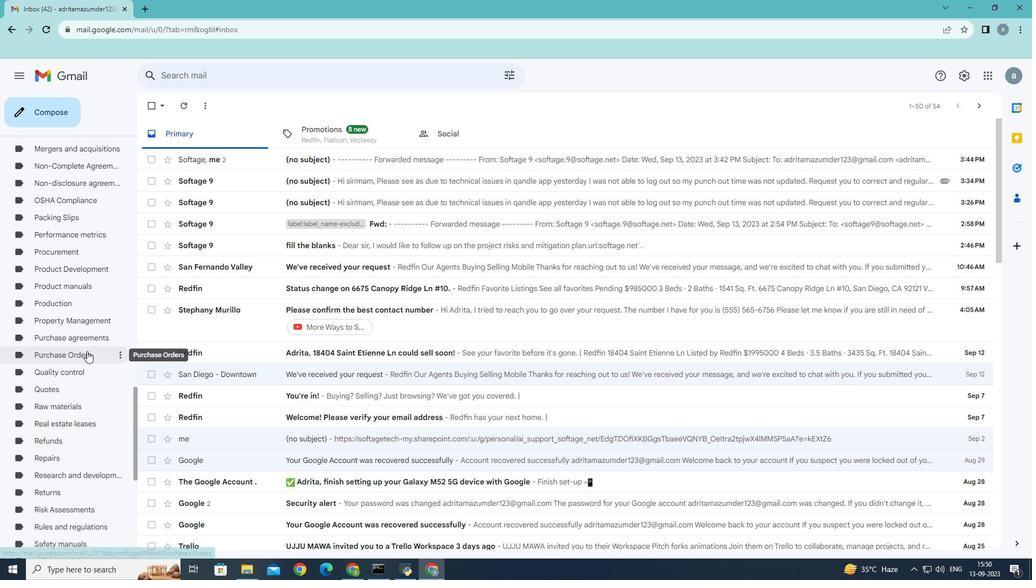 
Action: Mouse scrolled (87, 352) with delta (0, 0)
Screenshot: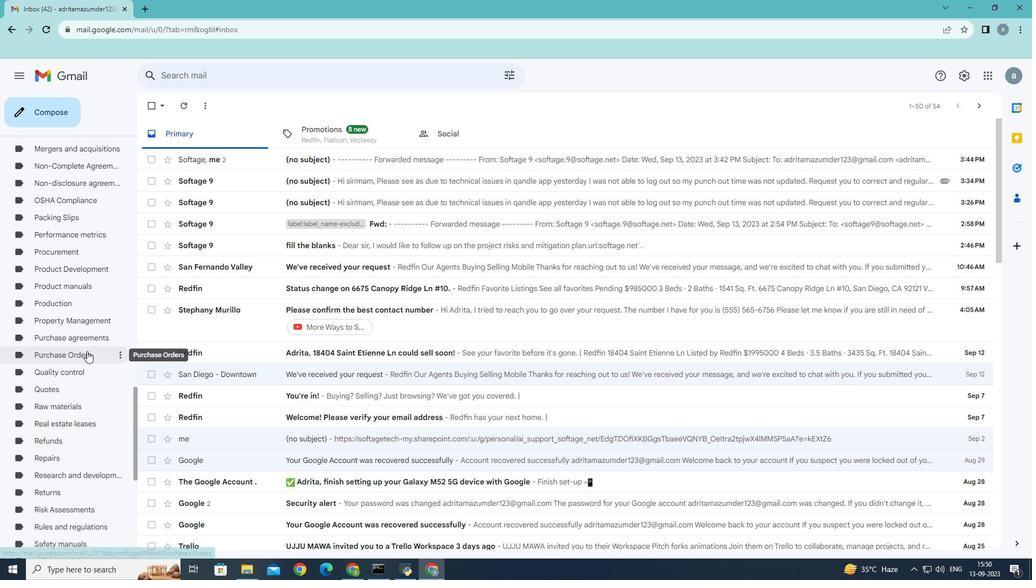 
Action: Mouse moved to (87, 351)
Screenshot: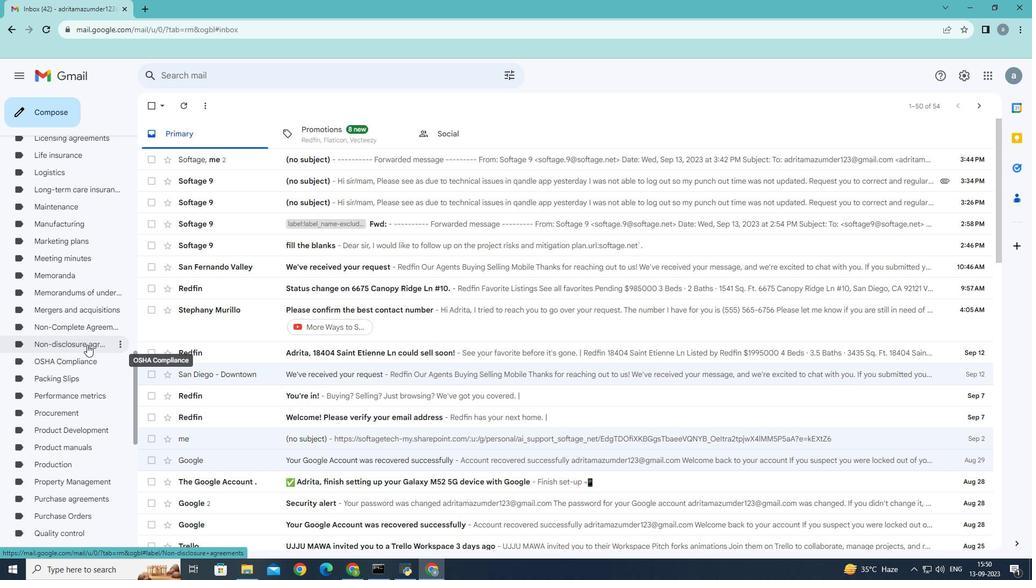 
Action: Mouse scrolled (87, 351) with delta (0, 0)
Screenshot: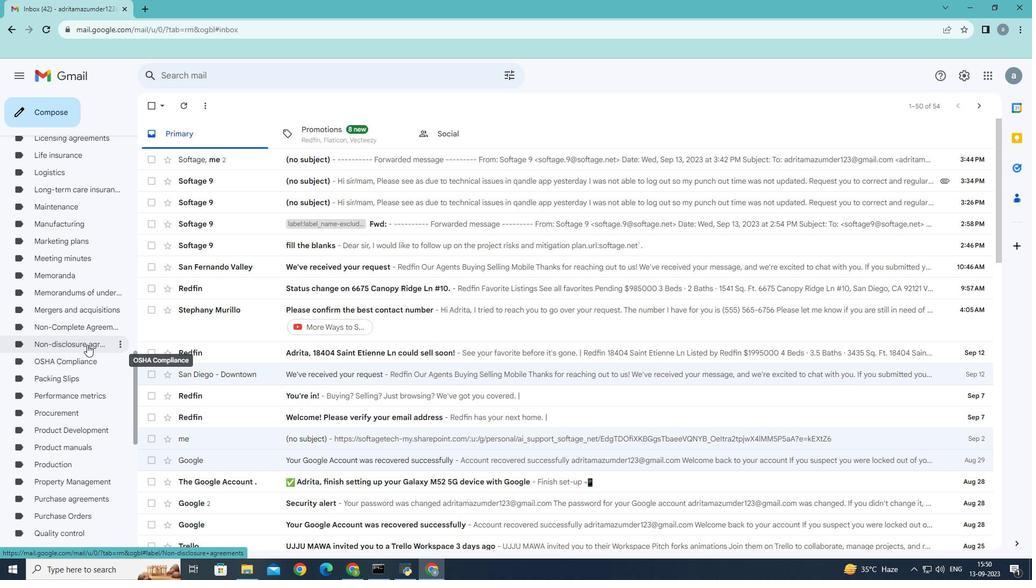 
Action: Mouse scrolled (87, 351) with delta (0, 0)
Screenshot: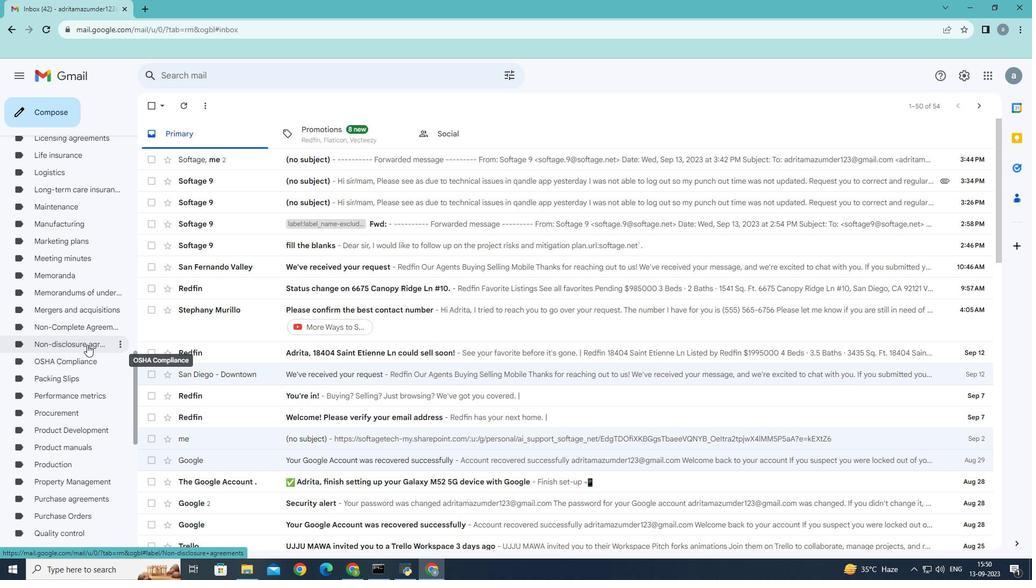 
Action: Mouse scrolled (87, 351) with delta (0, 0)
Screenshot: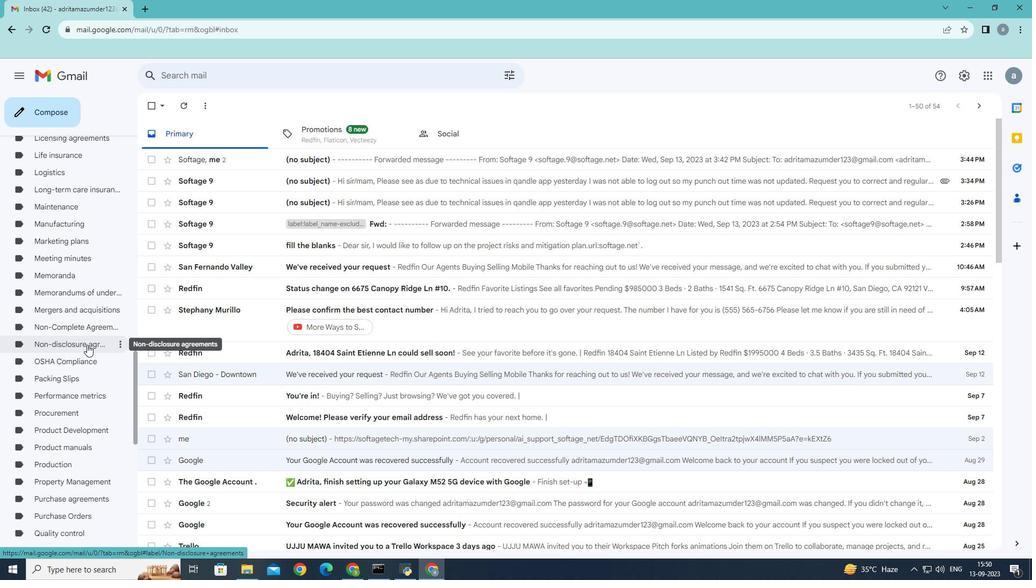 
Action: Mouse moved to (87, 344)
Screenshot: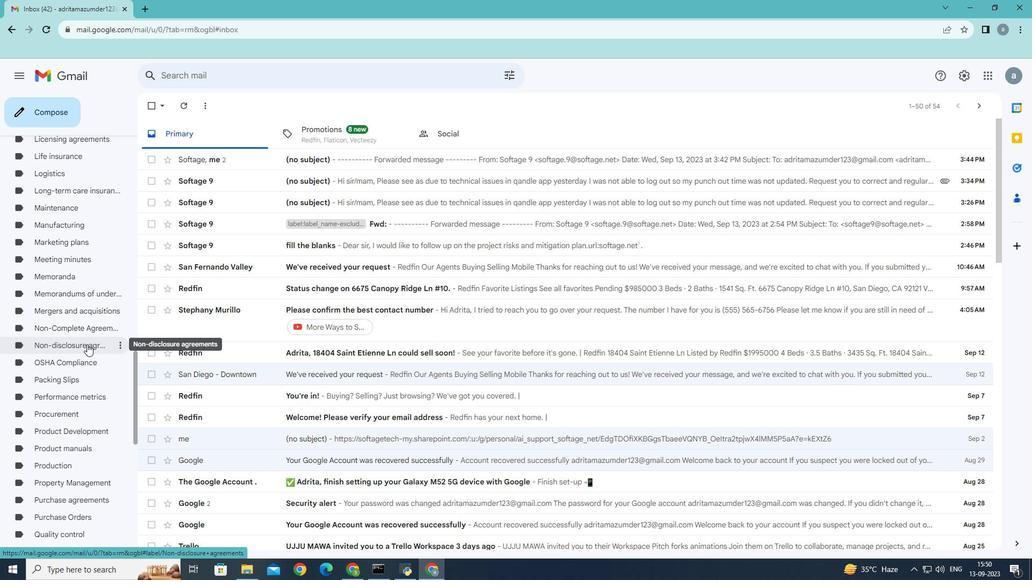 
Action: Mouse scrolled (87, 345) with delta (0, 0)
Screenshot: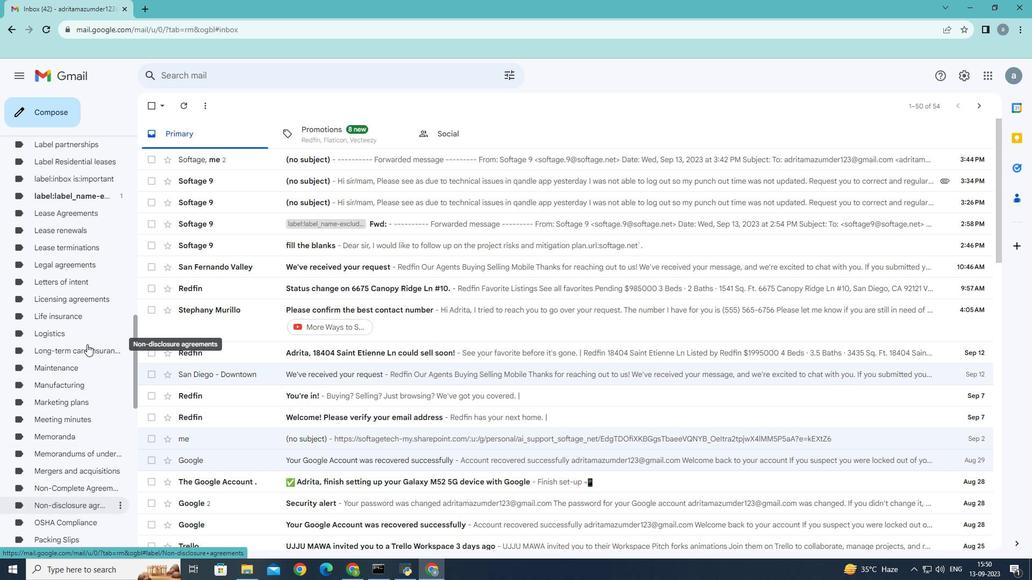 
Action: Mouse scrolled (87, 345) with delta (0, 0)
Screenshot: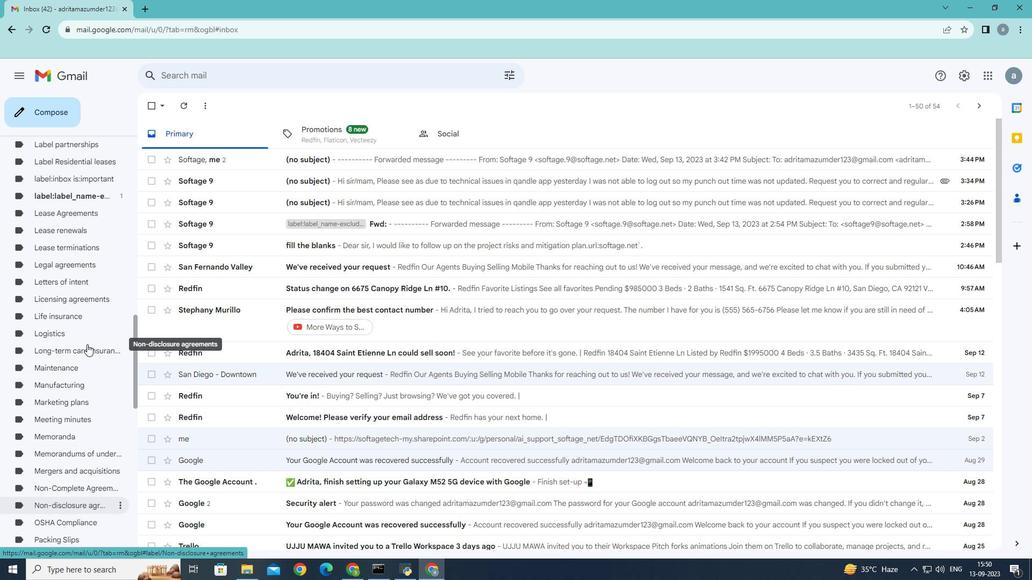 
Action: Mouse scrolled (87, 345) with delta (0, 0)
Screenshot: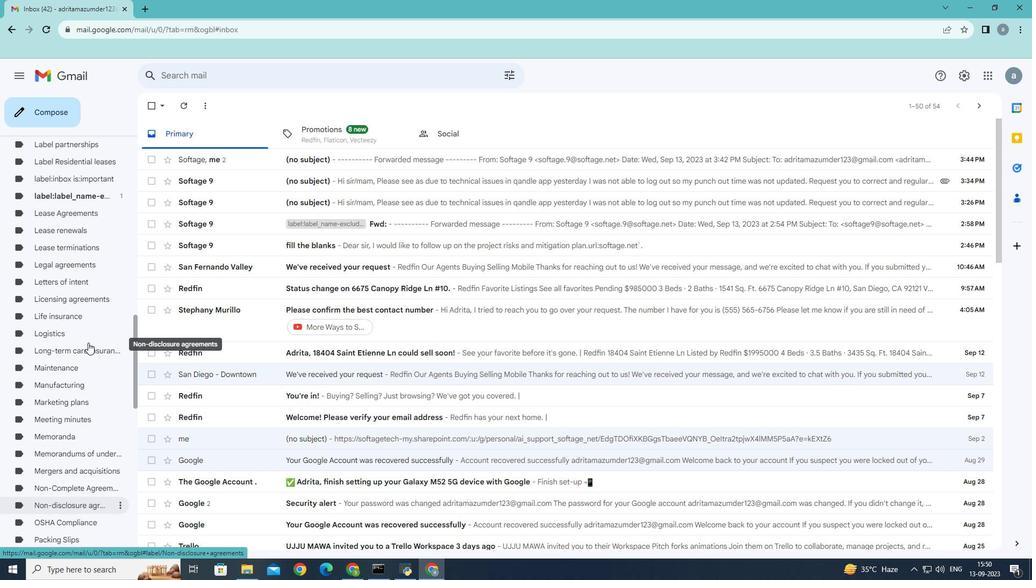 
Action: Mouse moved to (88, 342)
Screenshot: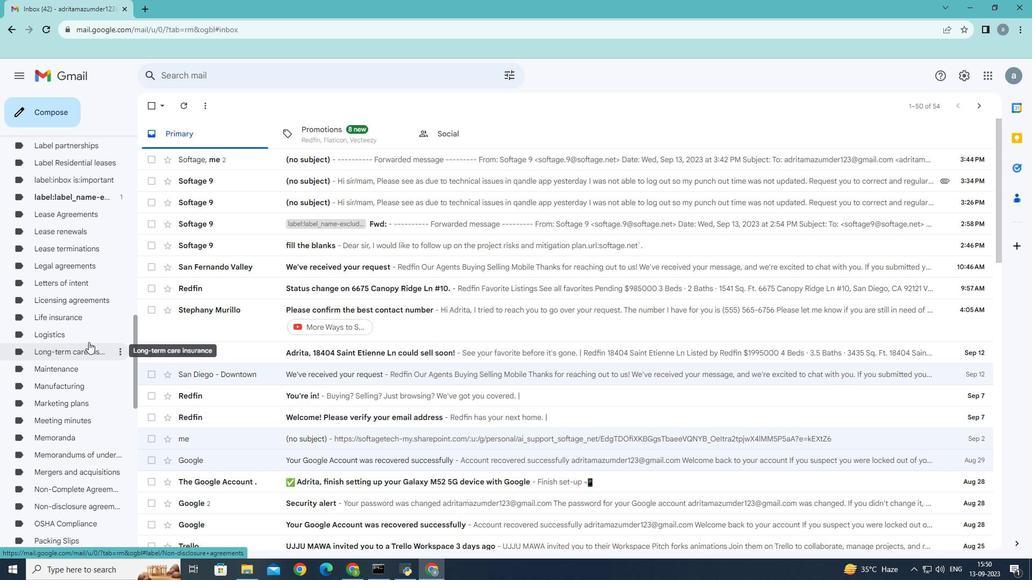 
Action: Mouse scrolled (88, 343) with delta (0, 0)
Screenshot: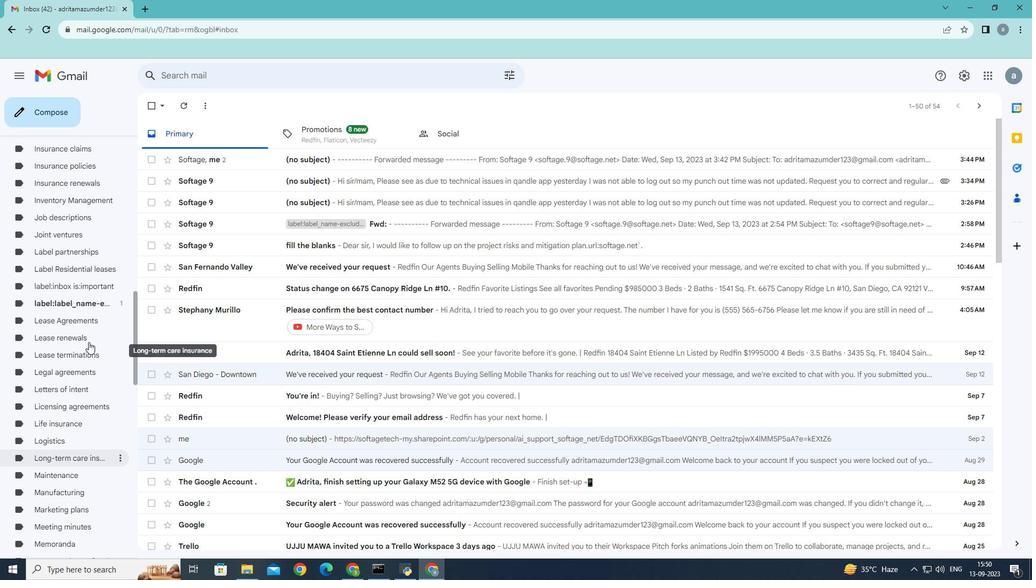 
Action: Mouse scrolled (88, 343) with delta (0, 0)
Screenshot: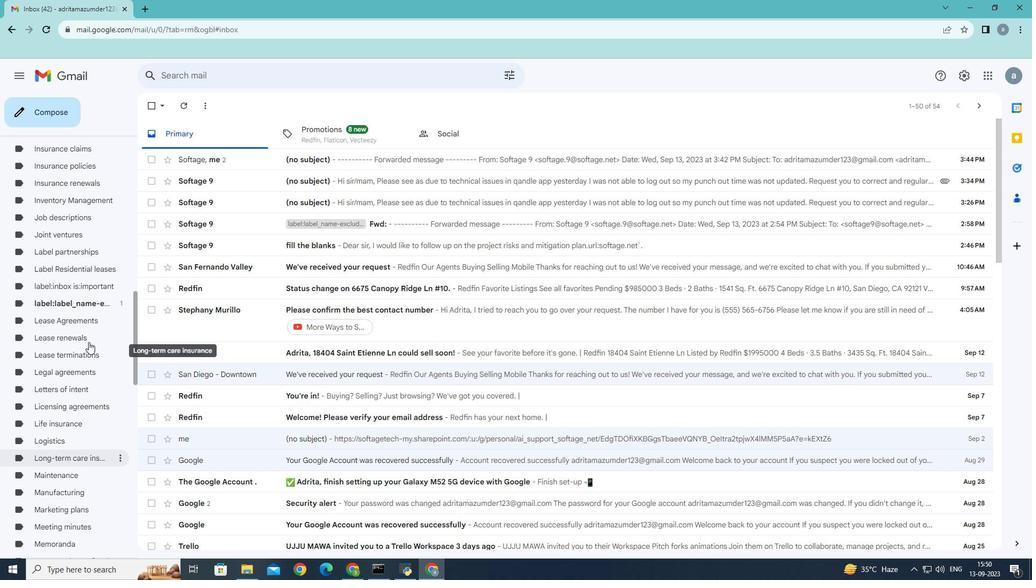 
Action: Mouse moved to (101, 287)
Screenshot: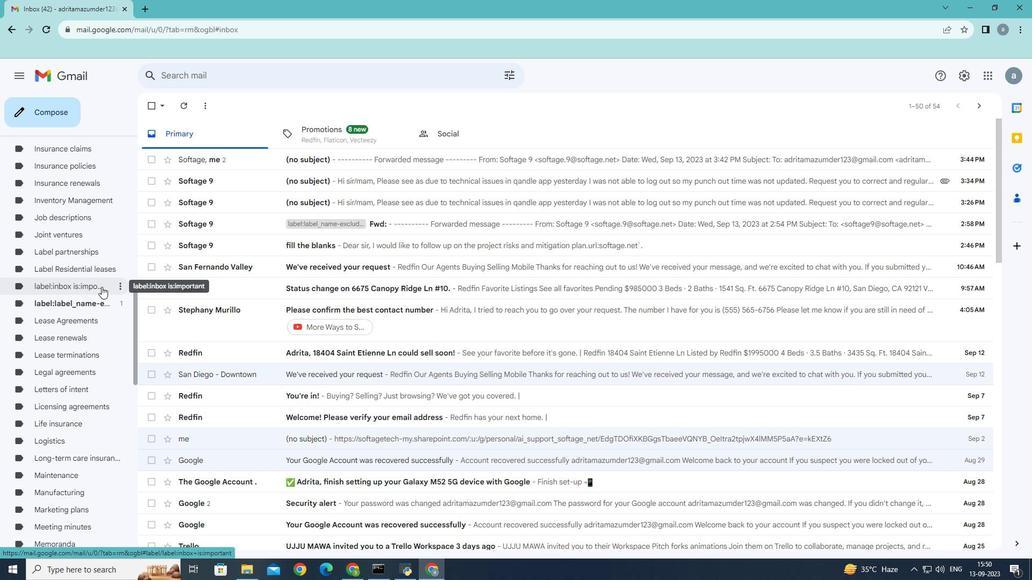 
Action: Mouse pressed left at (101, 287)
Screenshot: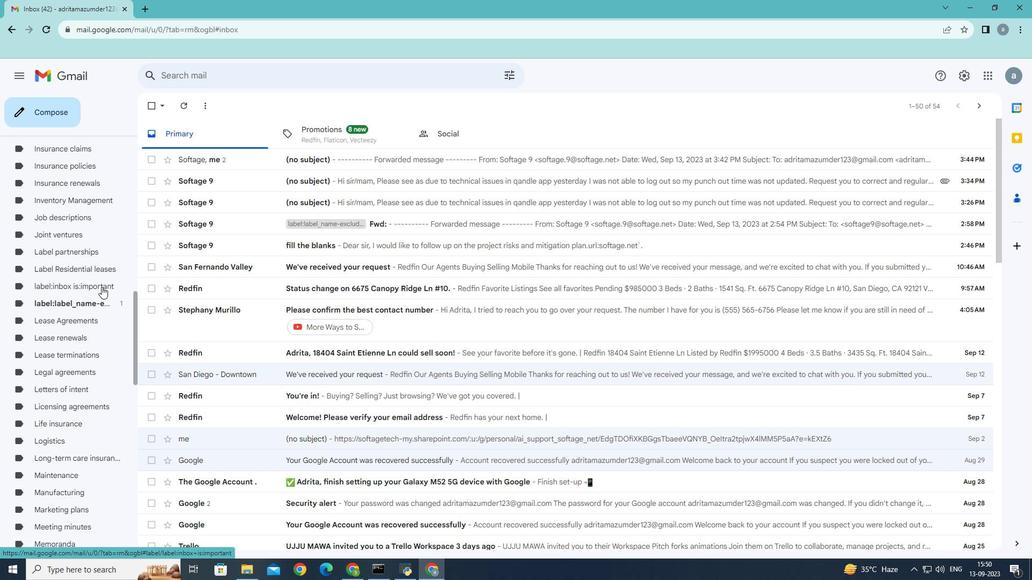 
Action: Mouse pressed left at (101, 287)
Screenshot: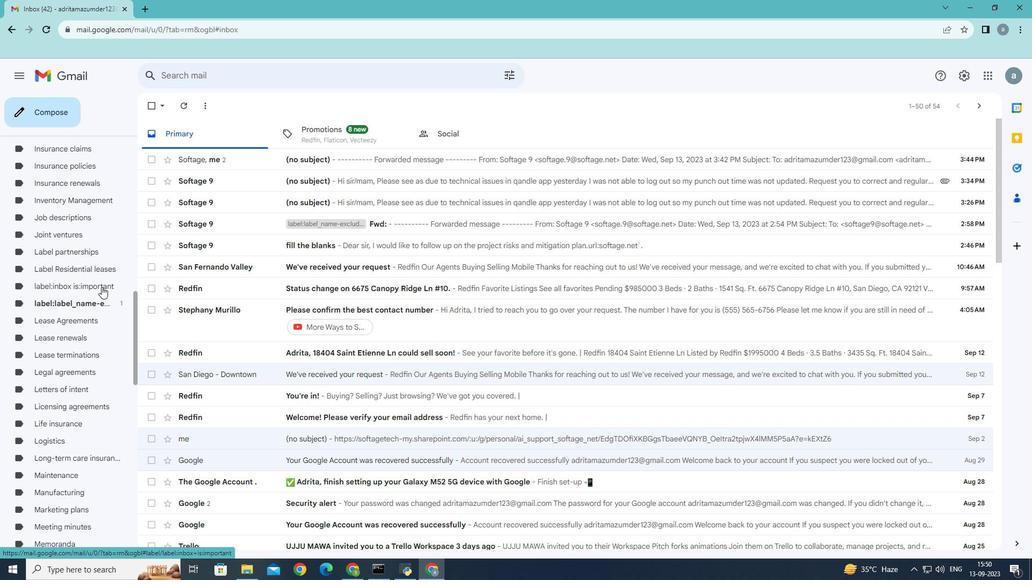 
Action: Mouse moved to (414, 190)
Screenshot: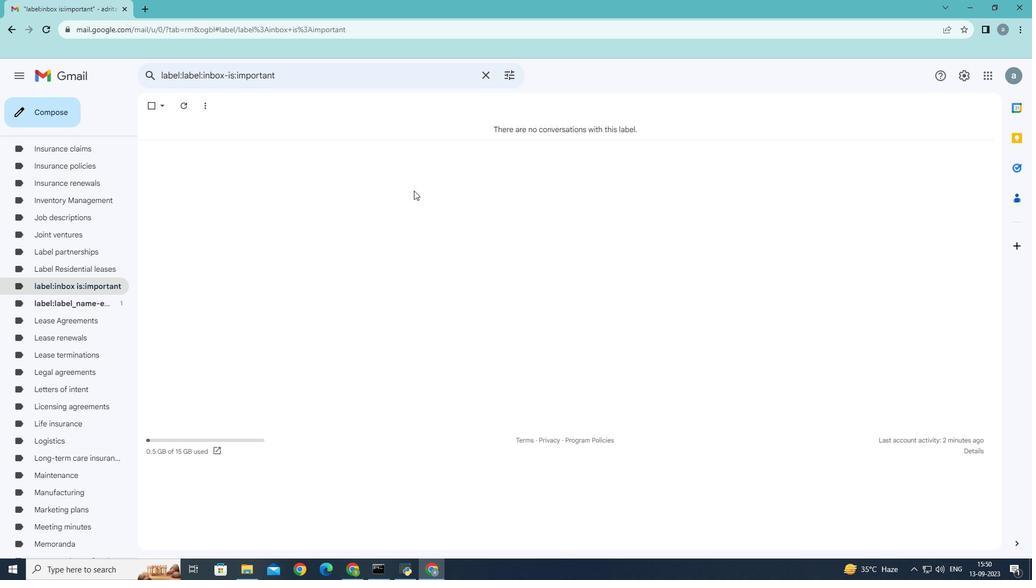 
